 Task: Font style For heading Use Britannic Bold with pink colour, bold & Underline. font size for heading '24 Pt. 'Change the font style of data to Britannic Boldand font size to  14 Pt. Change the alignment of both headline & data to  Align top. In the sheet  Attendance Sheet for Weekly Reviewing
Action: Mouse moved to (113, 141)
Screenshot: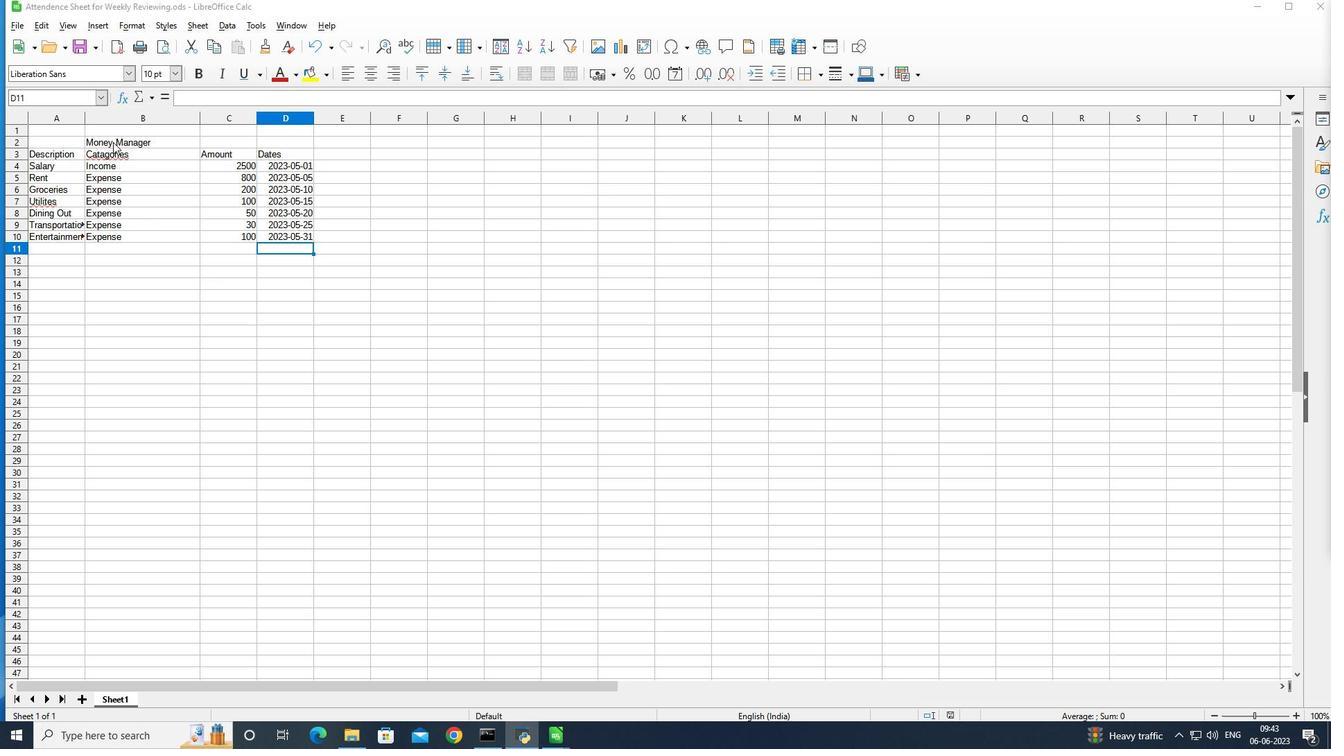 
Action: Mouse pressed left at (113, 141)
Screenshot: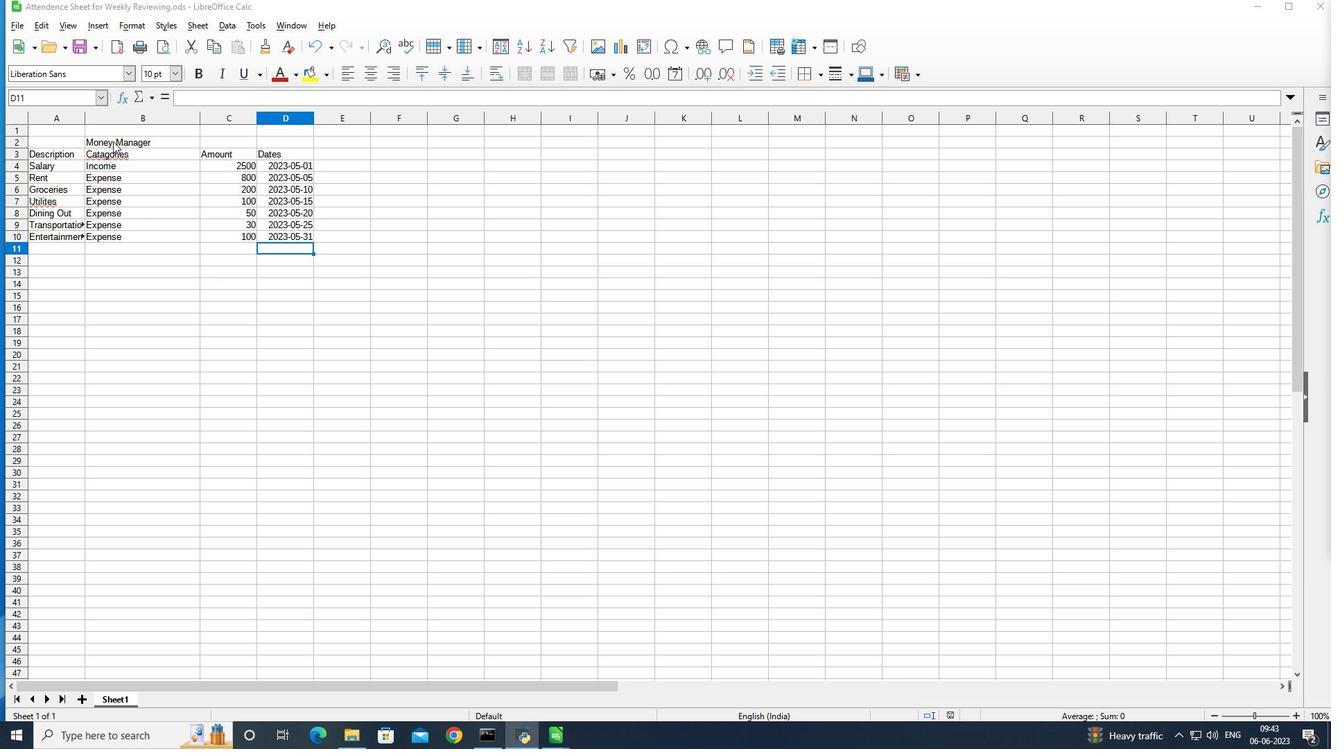 
Action: Mouse pressed left at (113, 141)
Screenshot: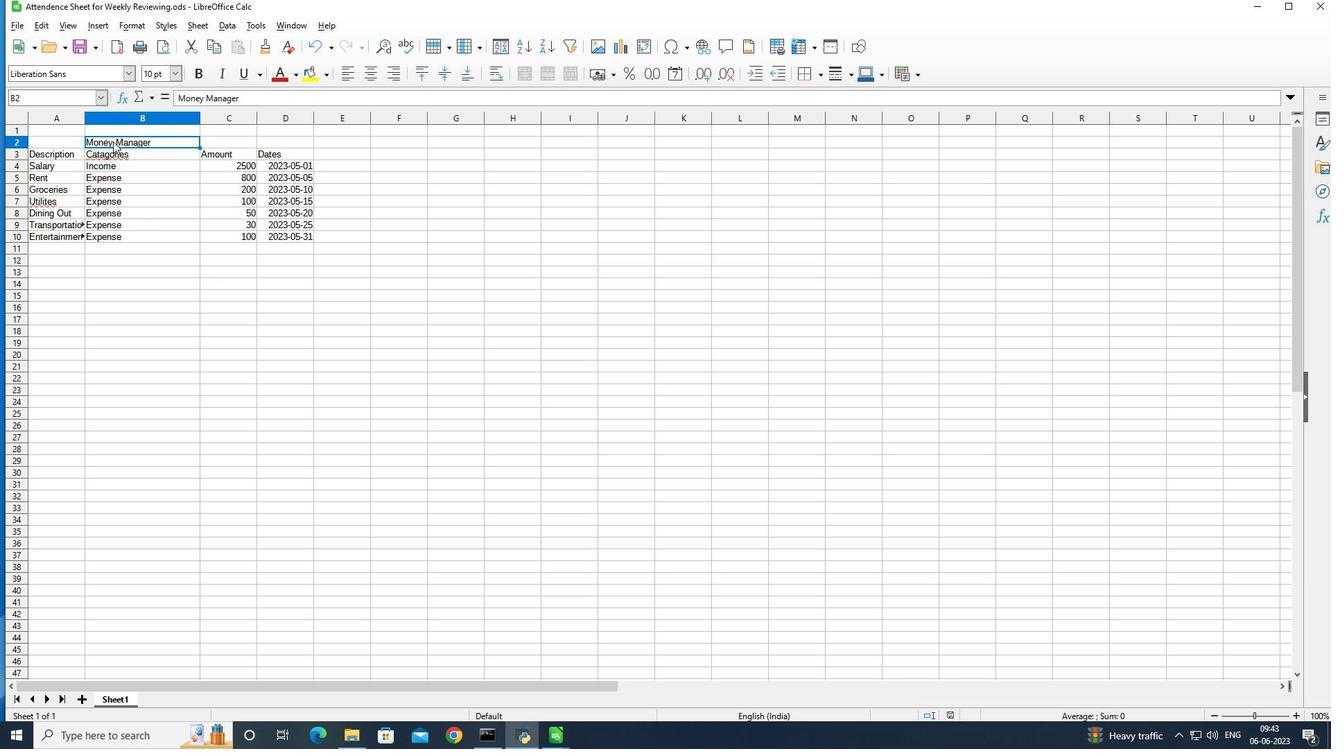 
Action: Mouse pressed left at (113, 141)
Screenshot: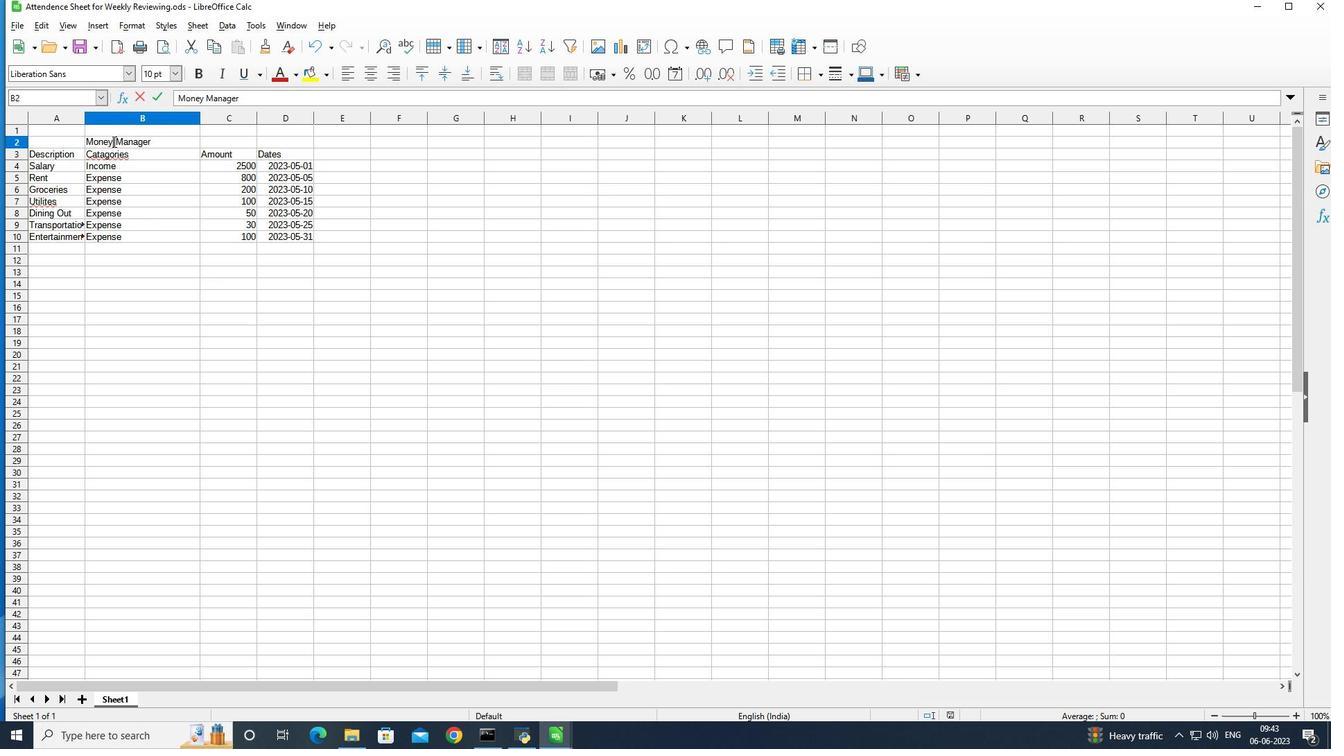 
Action: Mouse moved to (113, 140)
Screenshot: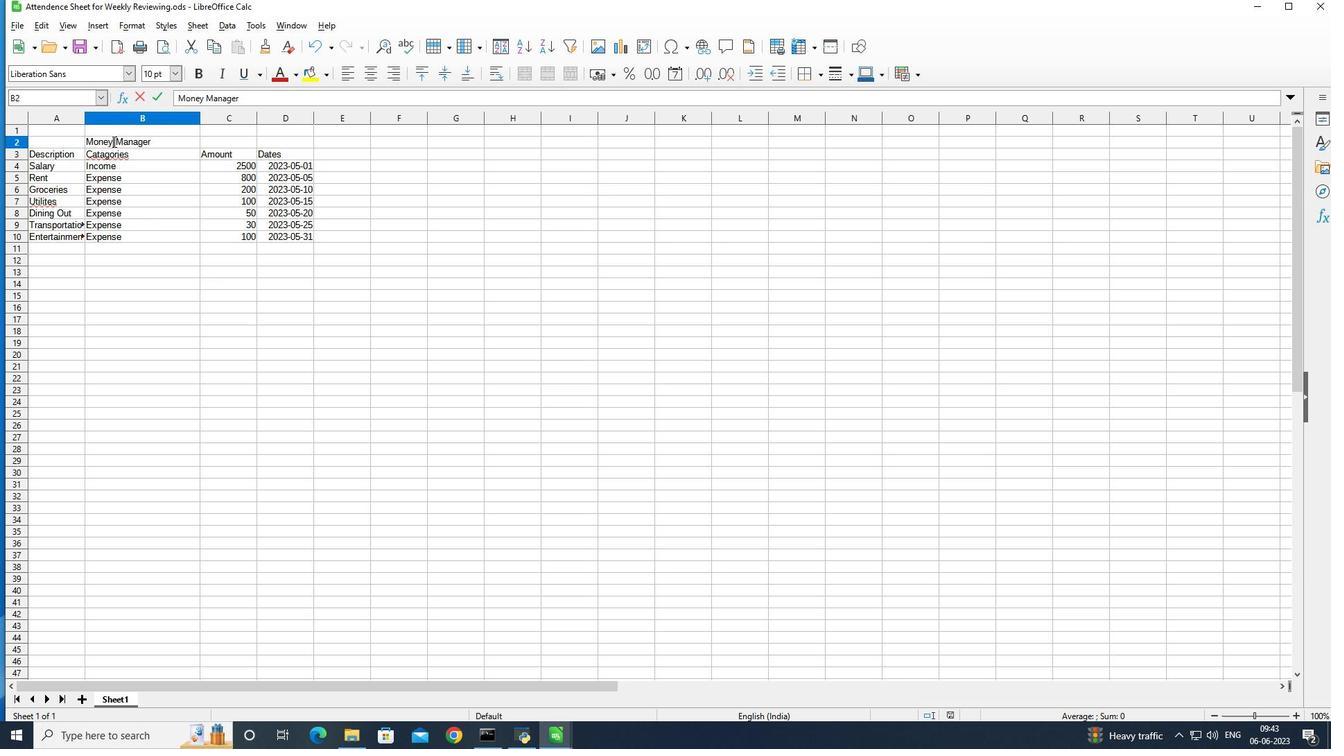 
Action: Mouse pressed left at (113, 140)
Screenshot: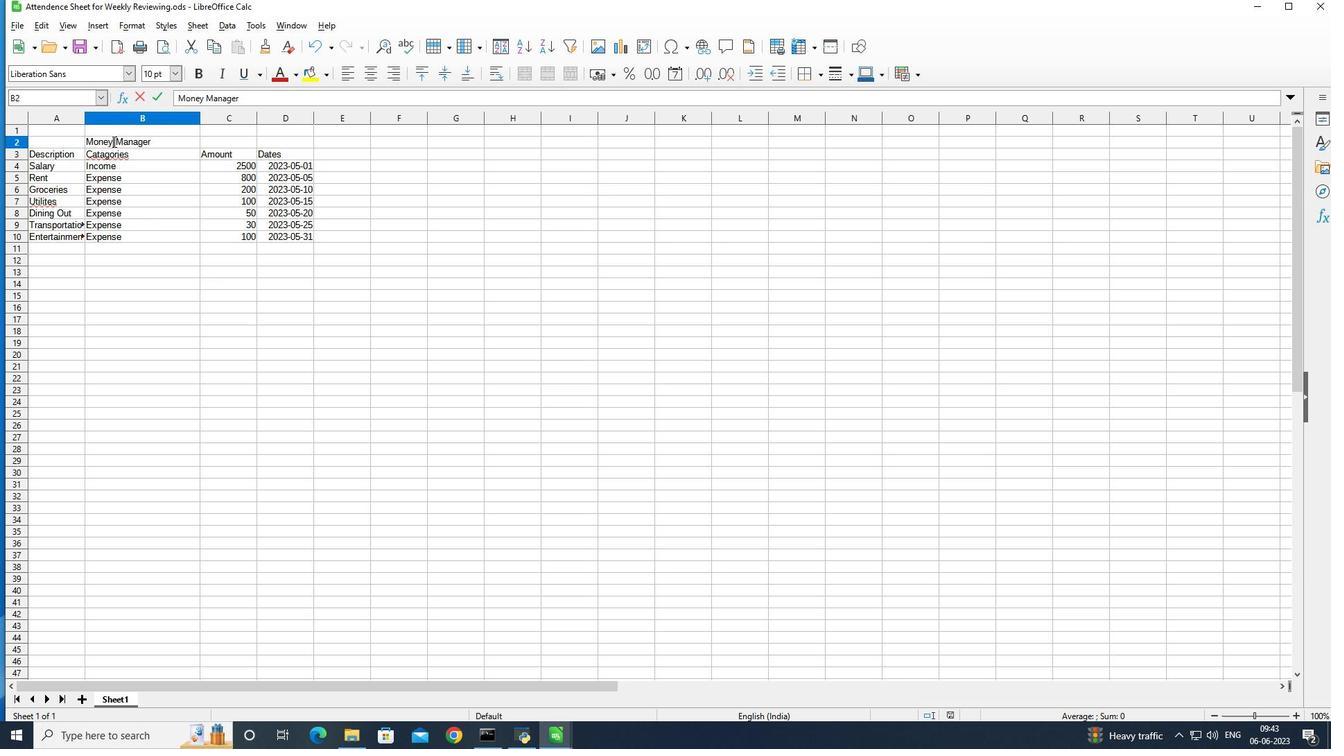 
Action: Mouse pressed left at (113, 140)
Screenshot: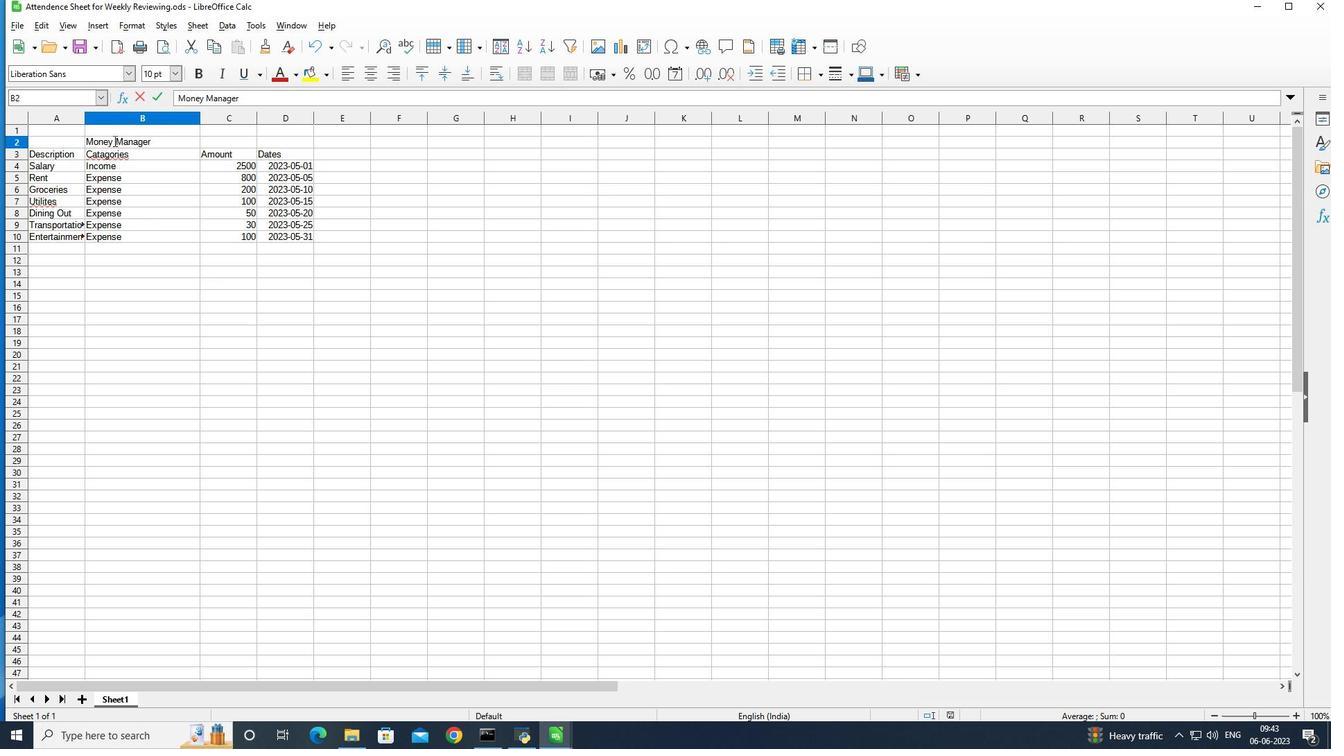 
Action: Mouse moved to (99, 75)
Screenshot: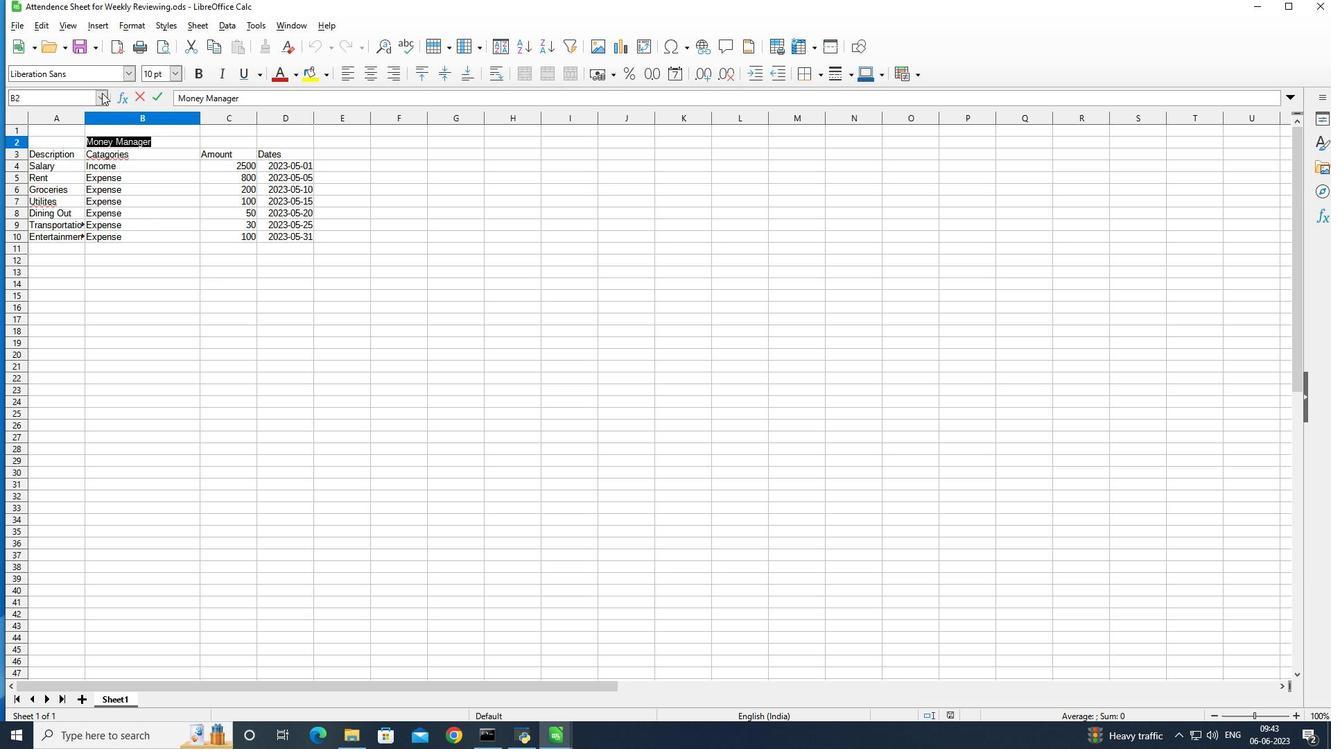 
Action: Mouse pressed left at (99, 75)
Screenshot: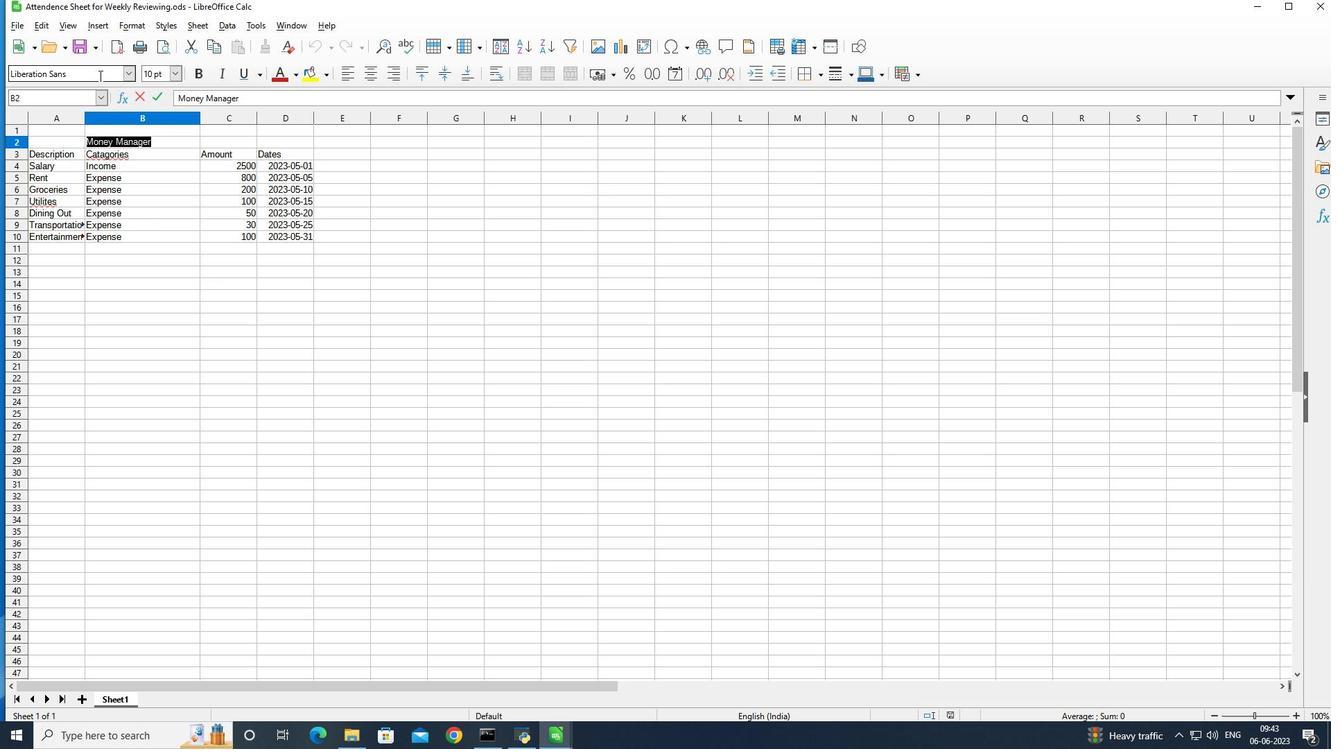 
Action: Mouse moved to (524, 311)
Screenshot: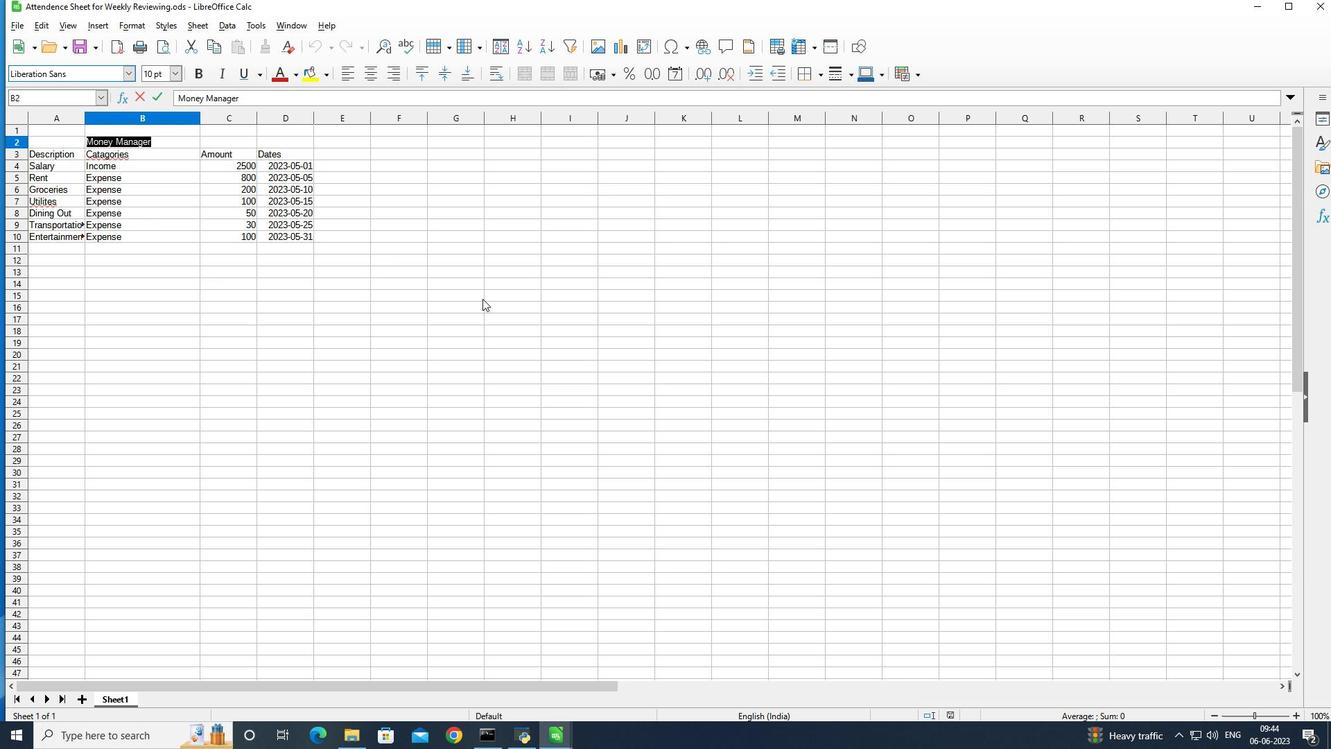 
Action: Key pressed <Key.backspace><Key.backspace><Key.backspace><Key.backspace><Key.backspace><Key.backspace><Key.backspace><Key.backspace><Key.backspace><Key.backspace><Key.backspace><Key.backspace><Key.backspace><Key.backspace><Key.backspace><Key.backspace><Key.backspace><Key.backspace><Key.backspace><Key.backspace><Key.backspace><Key.backspace><Key.backspace><Key.shift><Key.shift><Key.shift><Key.shift>Brit
Screenshot: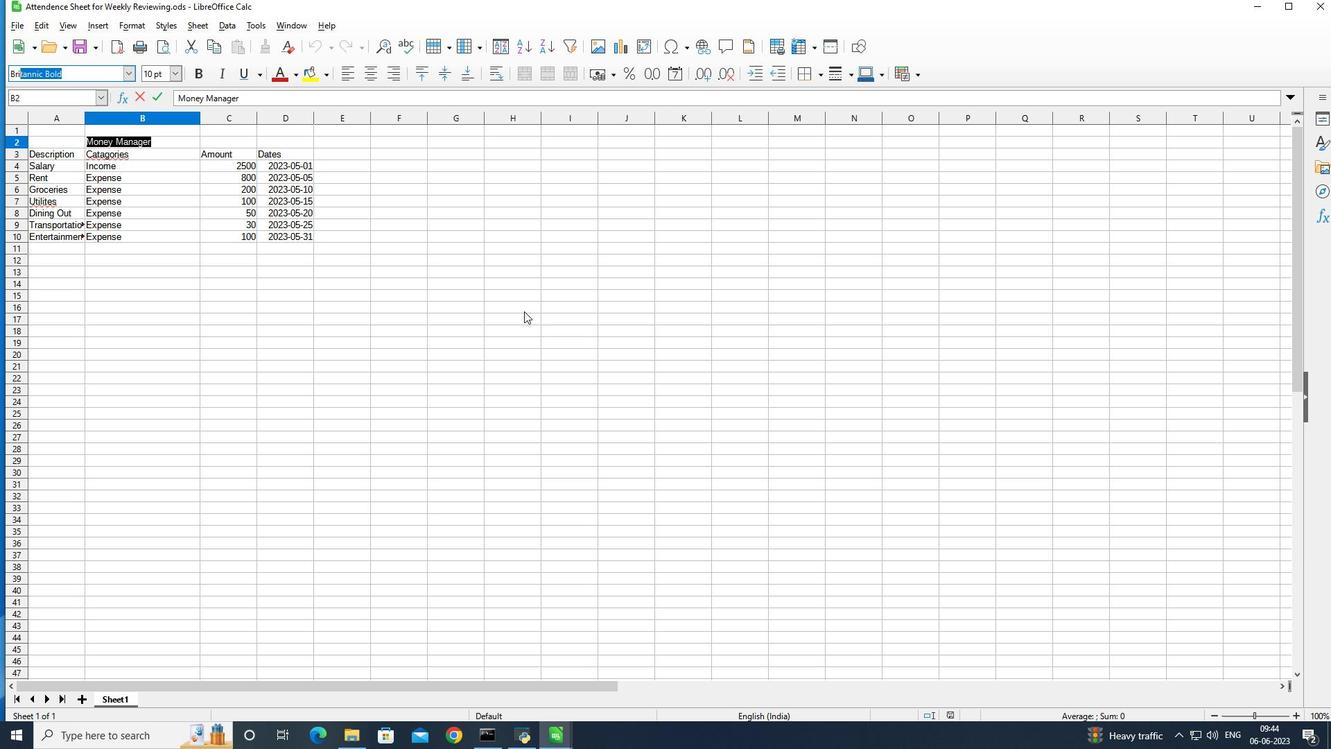 
Action: Mouse moved to (524, 312)
Screenshot: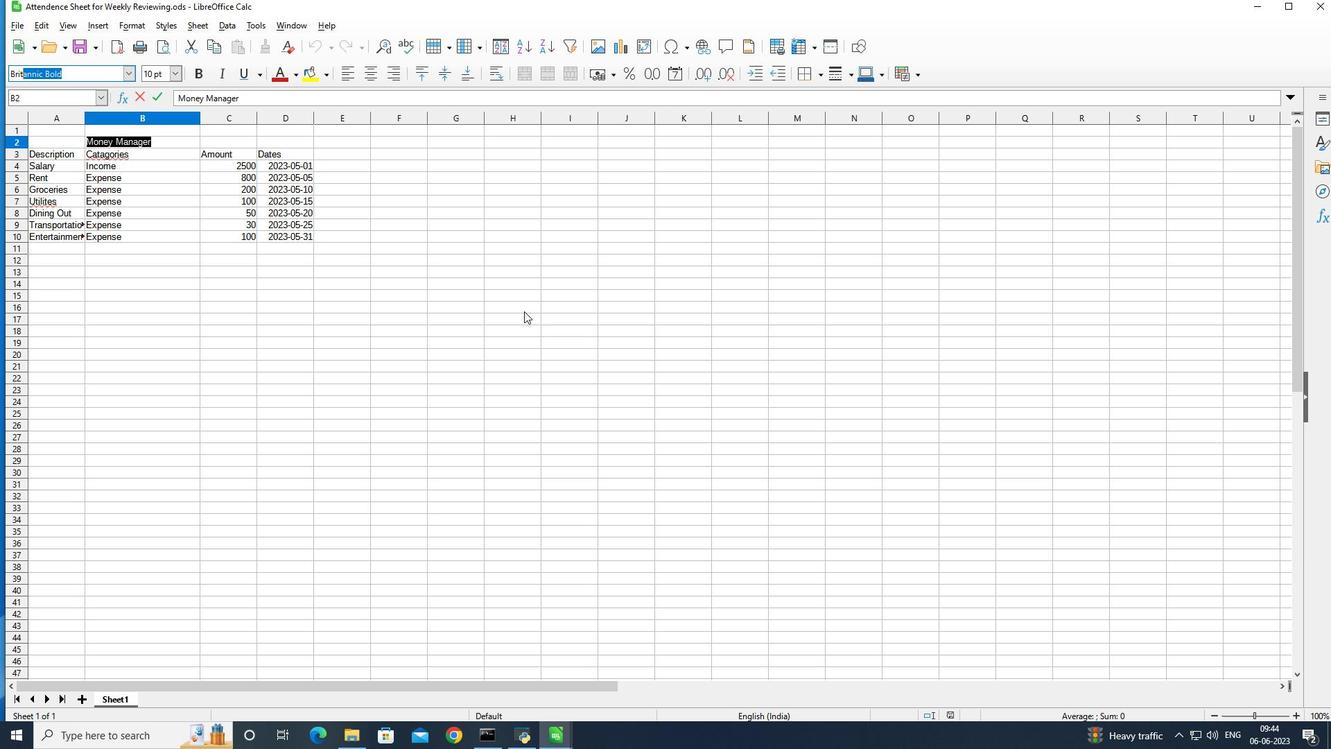 
Action: Key pressed annic<Key.space><Key.shift><Key.shift><Key.shift><Key.shift>B<Key.enter>
Screenshot: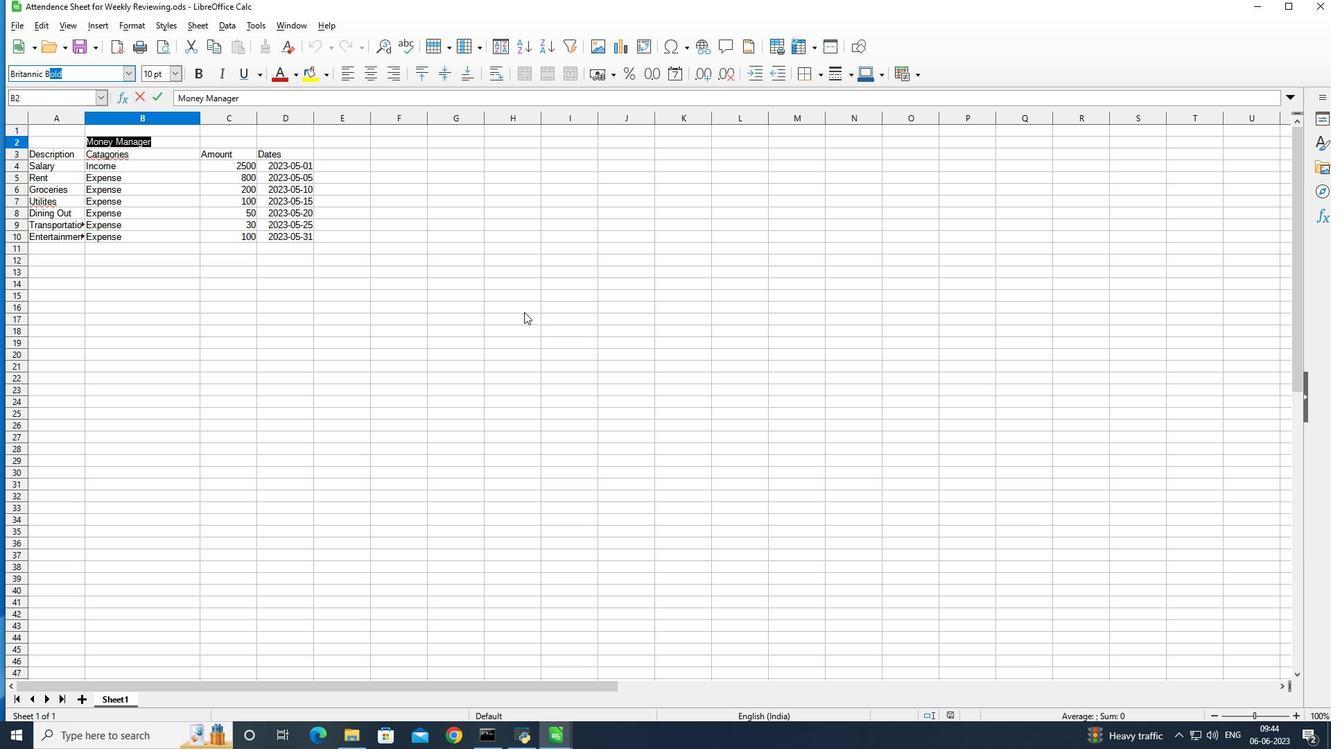 
Action: Mouse moved to (296, 74)
Screenshot: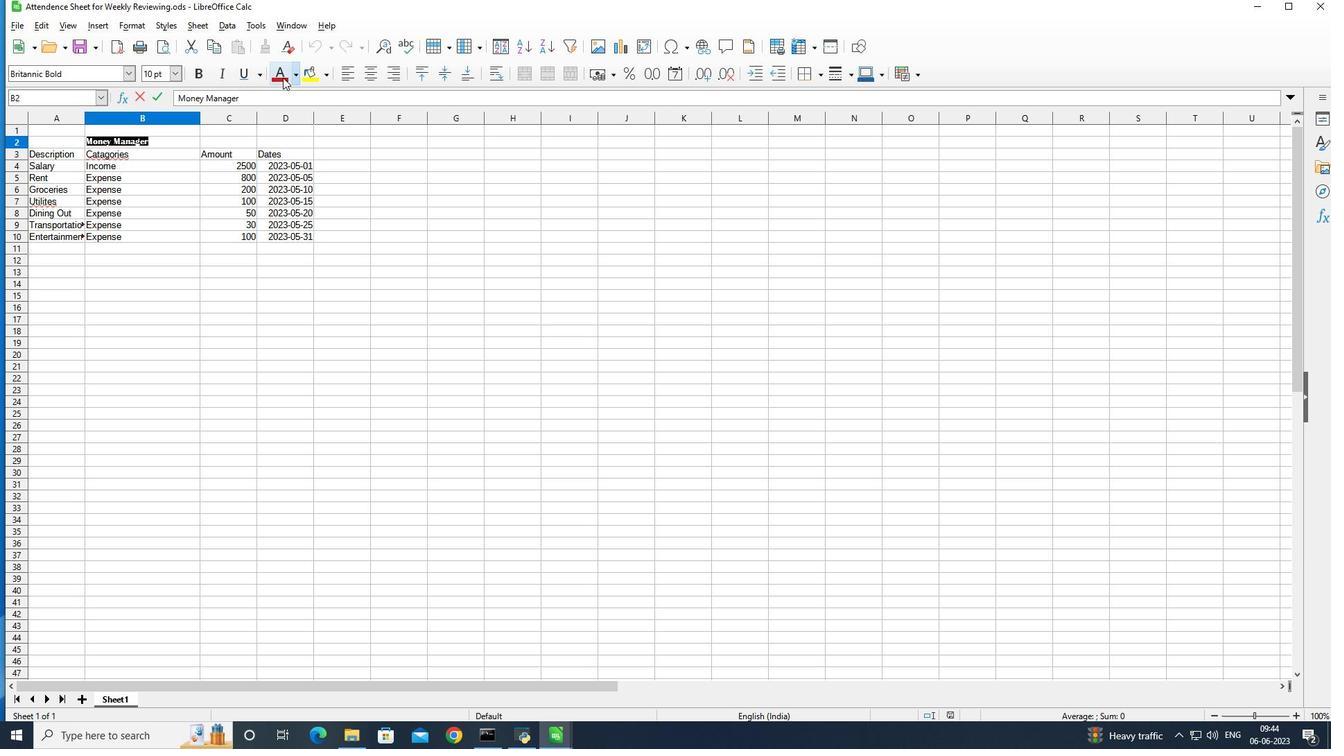 
Action: Mouse pressed left at (296, 74)
Screenshot: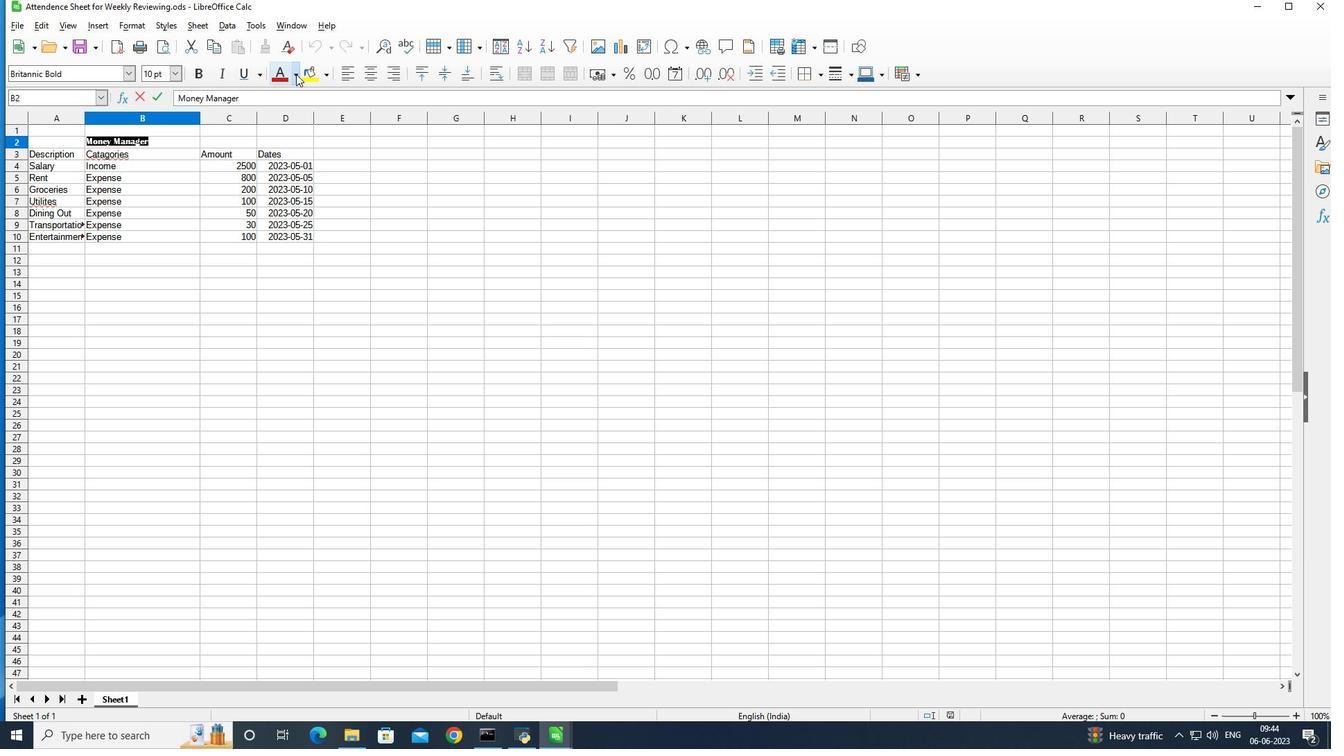 
Action: Mouse moved to (314, 299)
Screenshot: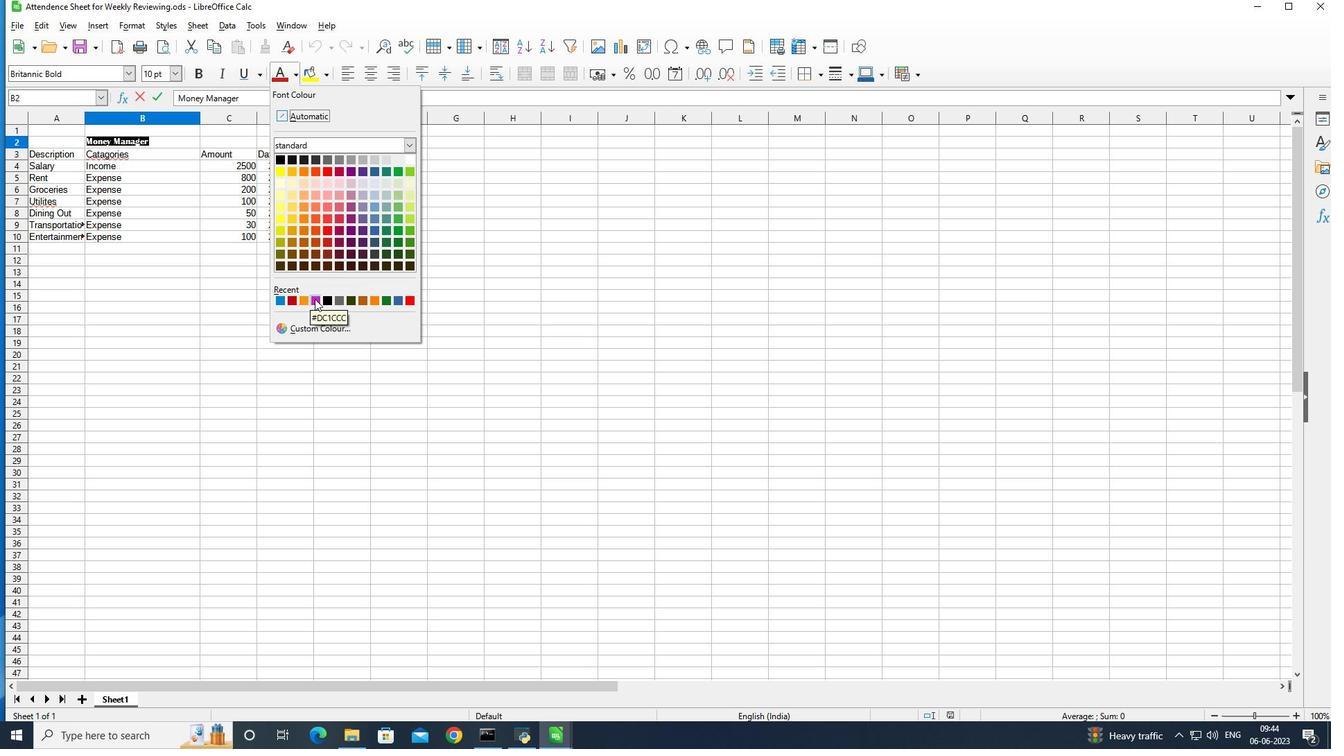 
Action: Mouse pressed left at (314, 299)
Screenshot: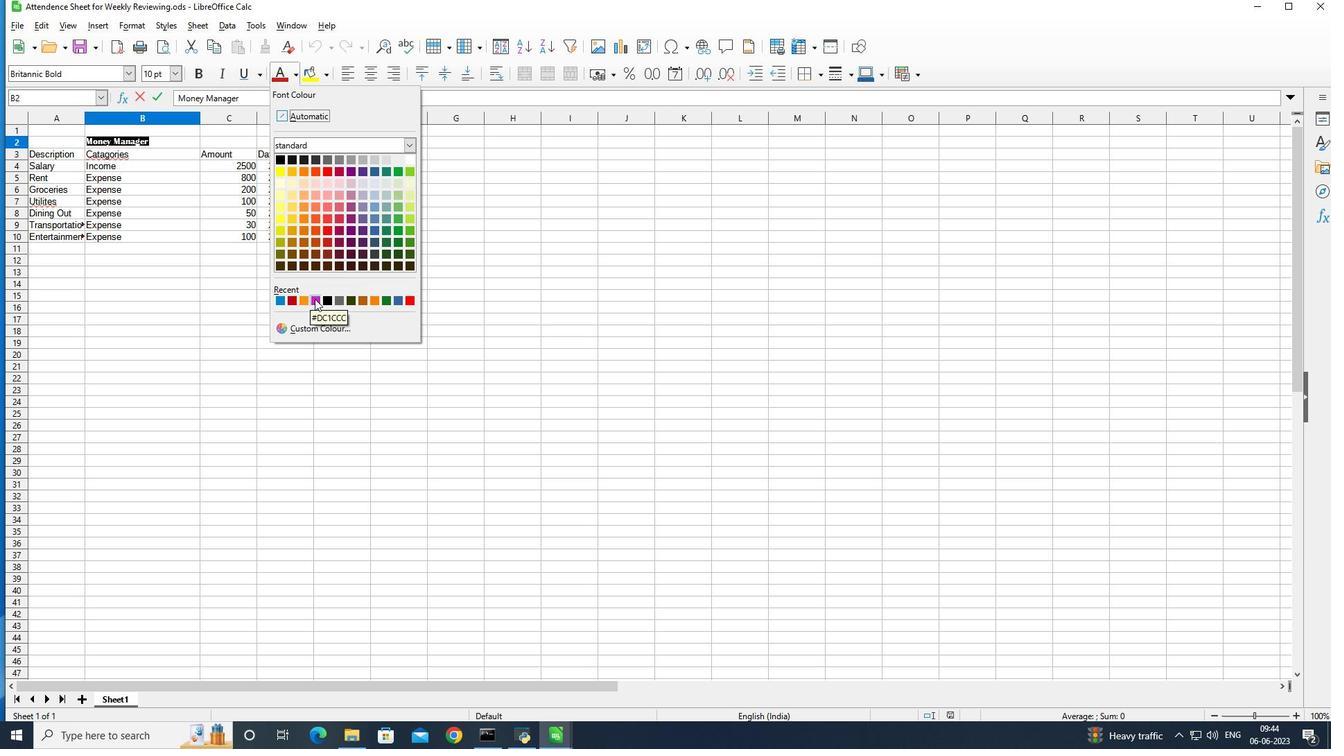 
Action: Mouse moved to (201, 76)
Screenshot: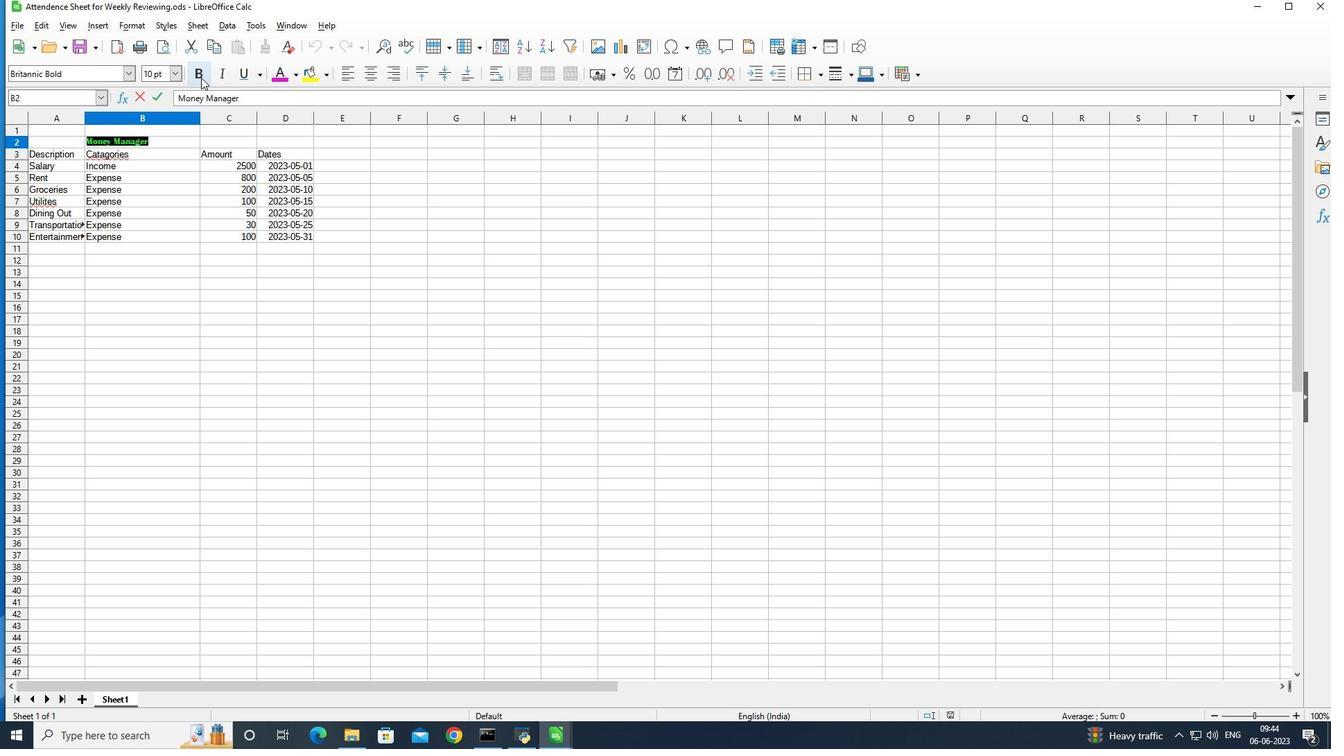 
Action: Mouse pressed left at (201, 76)
Screenshot: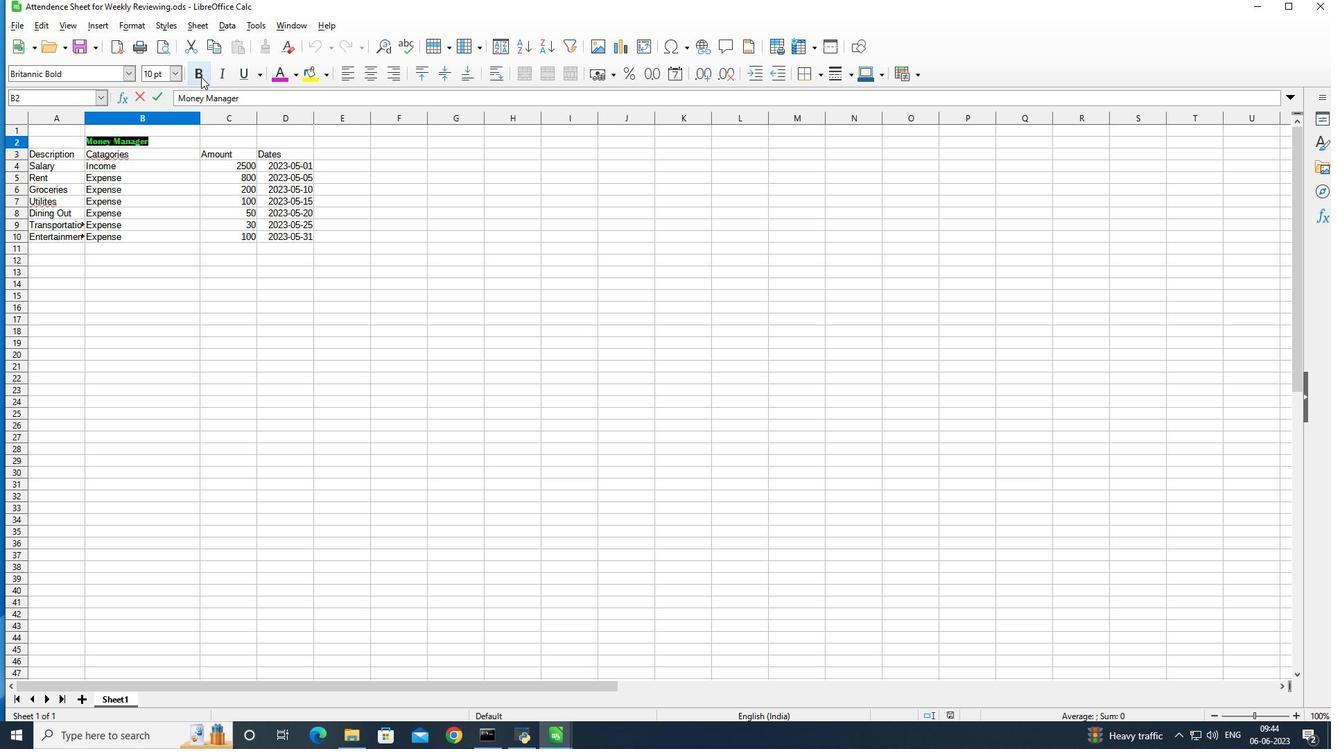 
Action: Mouse moved to (243, 68)
Screenshot: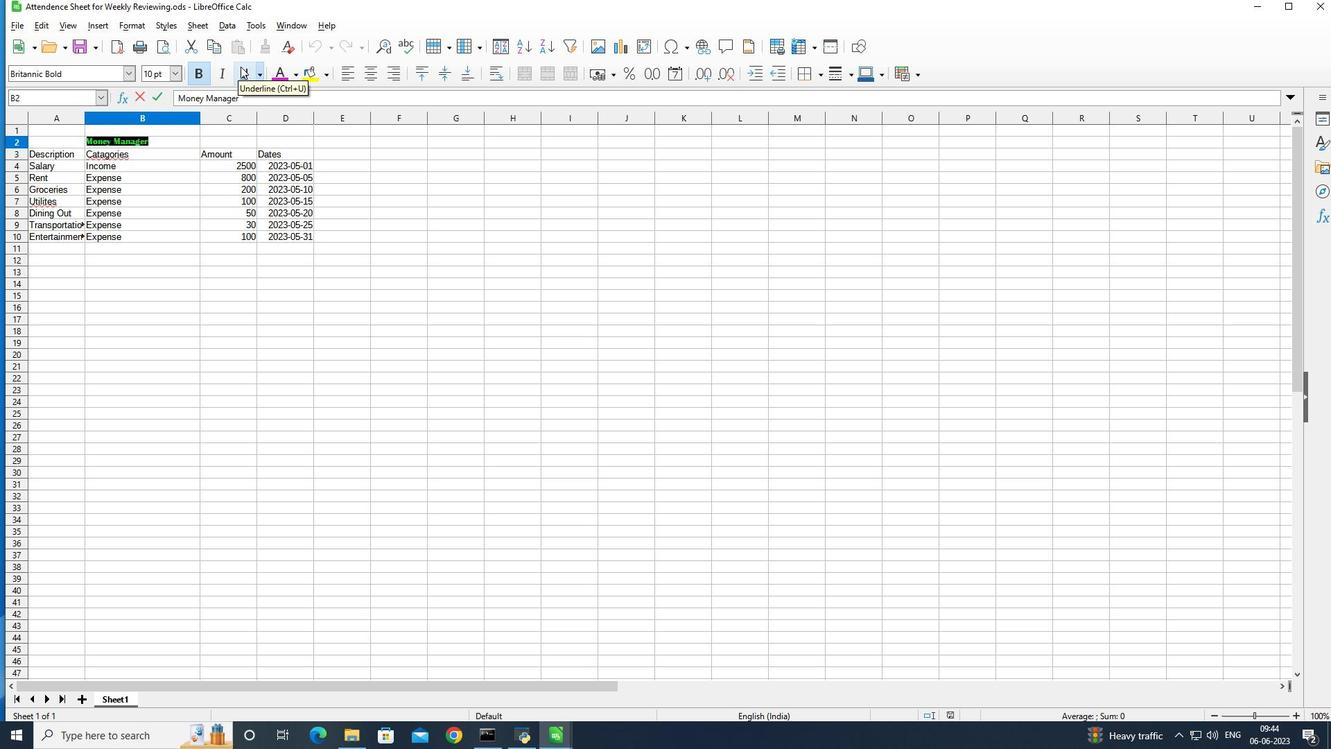 
Action: Mouse pressed left at (243, 68)
Screenshot: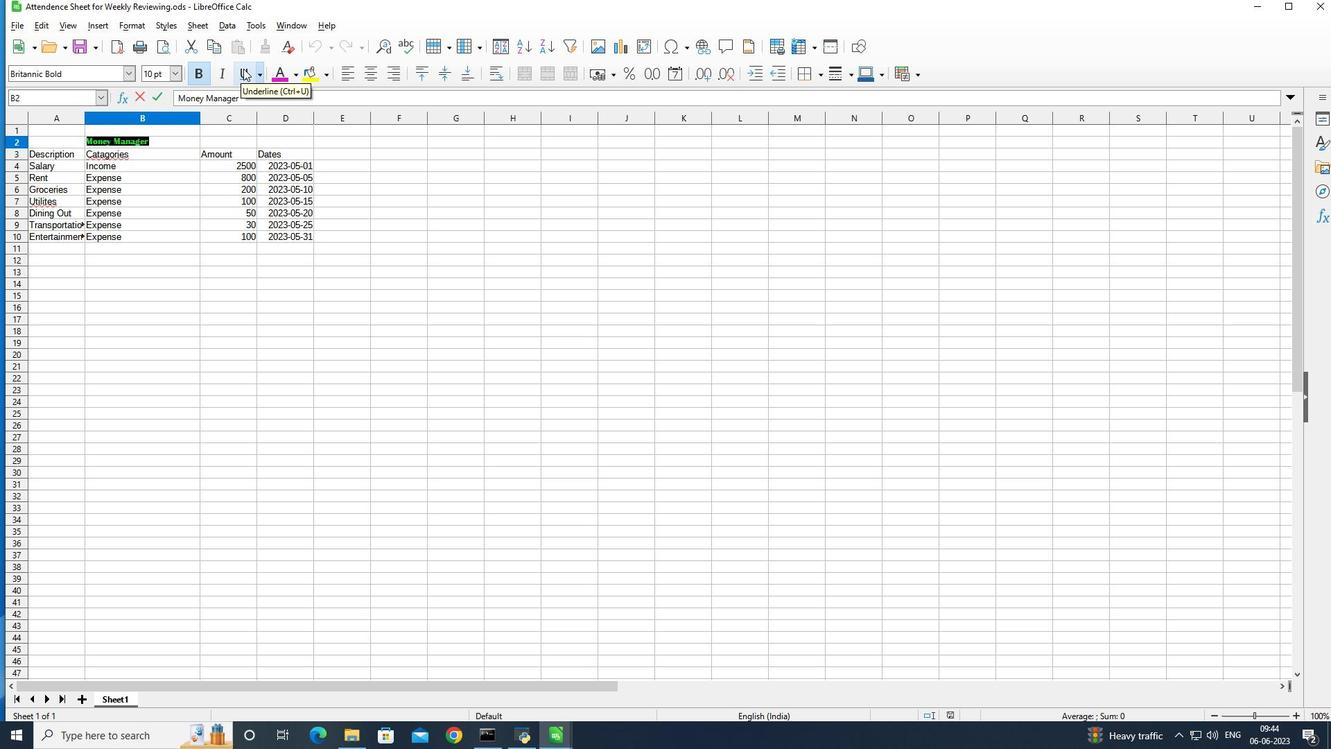 
Action: Mouse moved to (172, 69)
Screenshot: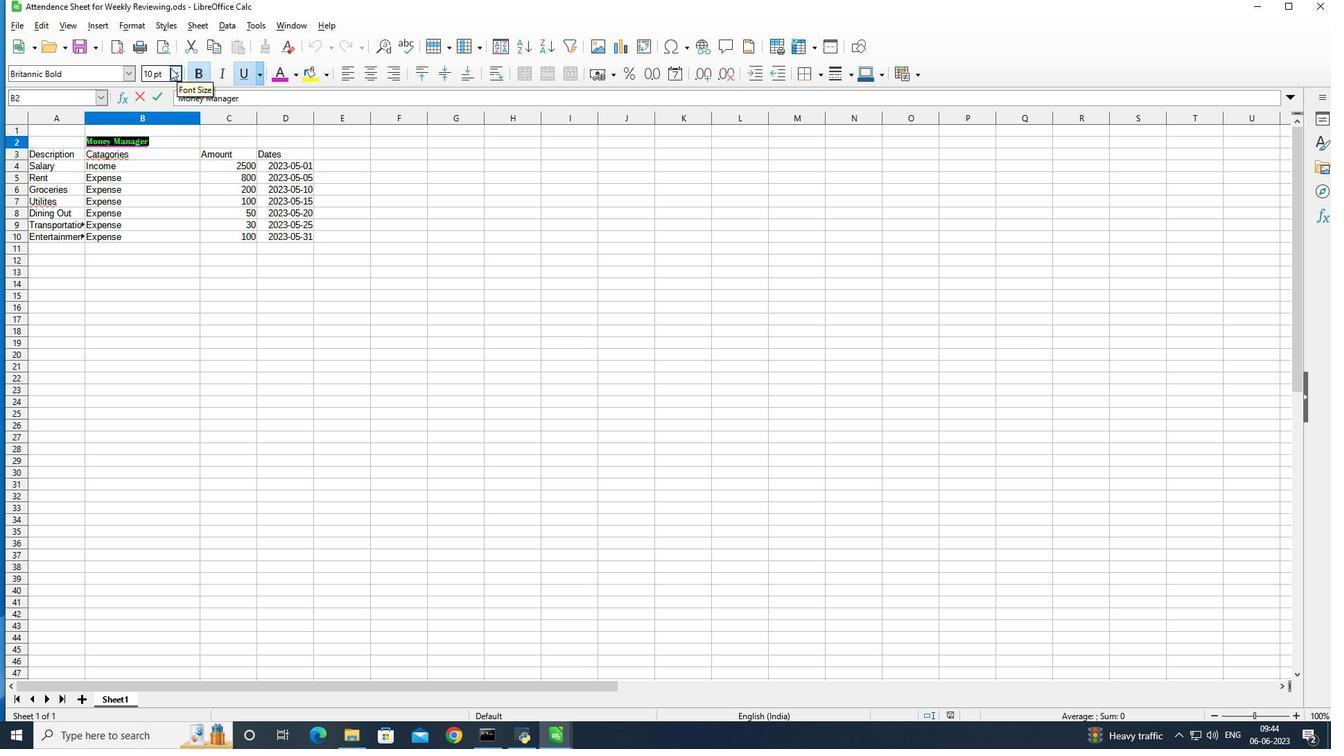 
Action: Mouse pressed left at (172, 69)
Screenshot: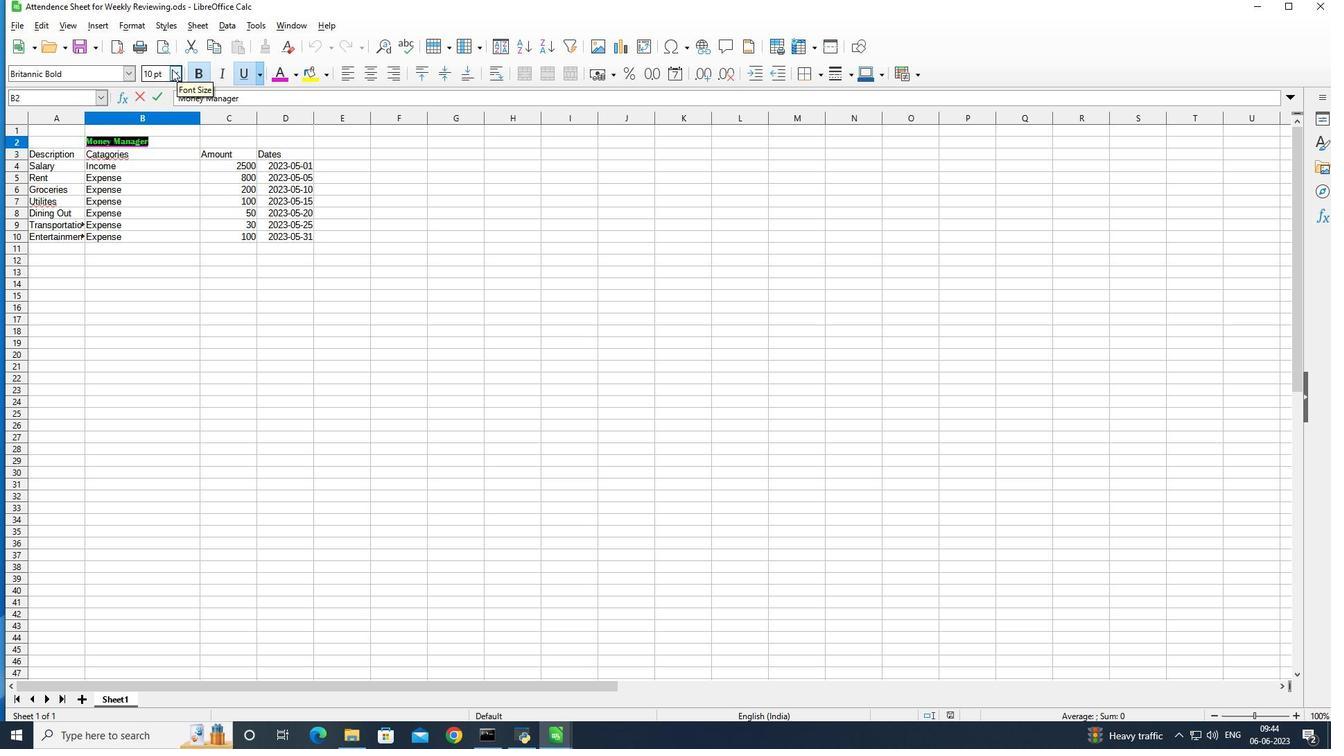 
Action: Mouse moved to (157, 273)
Screenshot: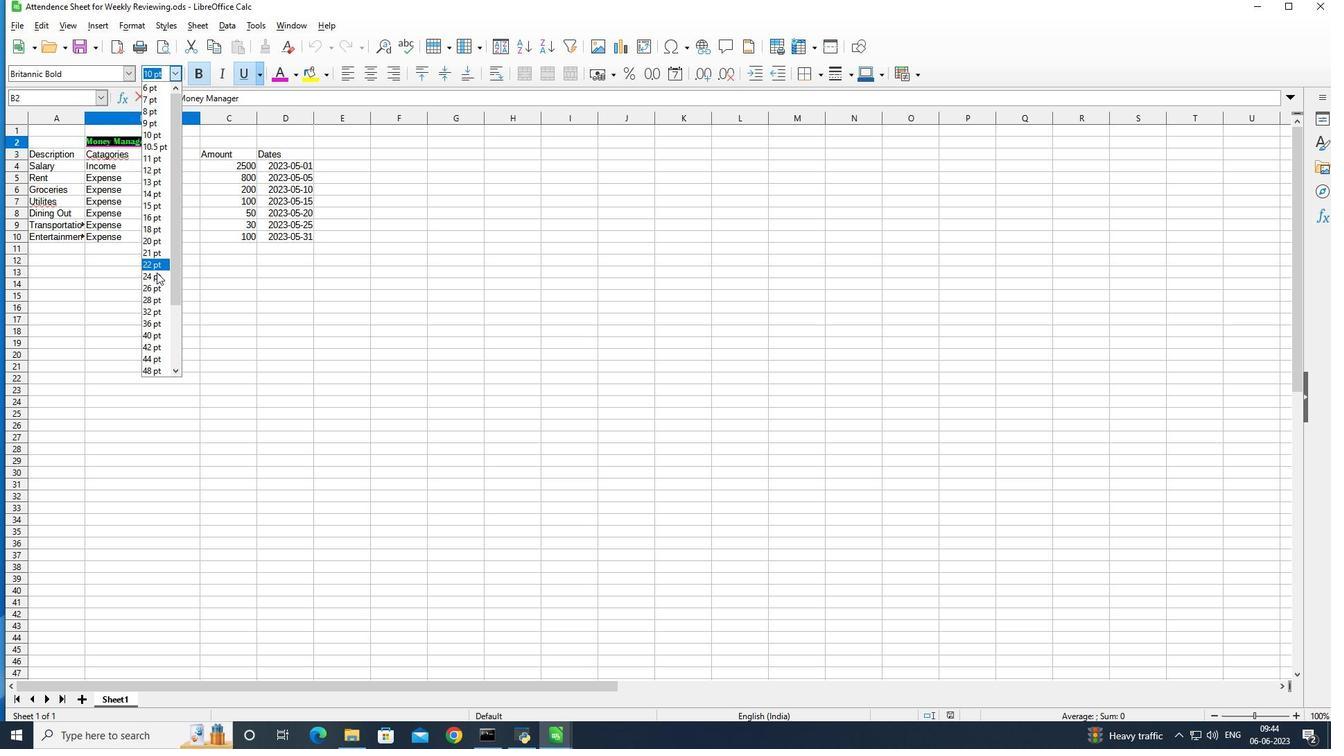 
Action: Mouse pressed left at (157, 273)
Screenshot: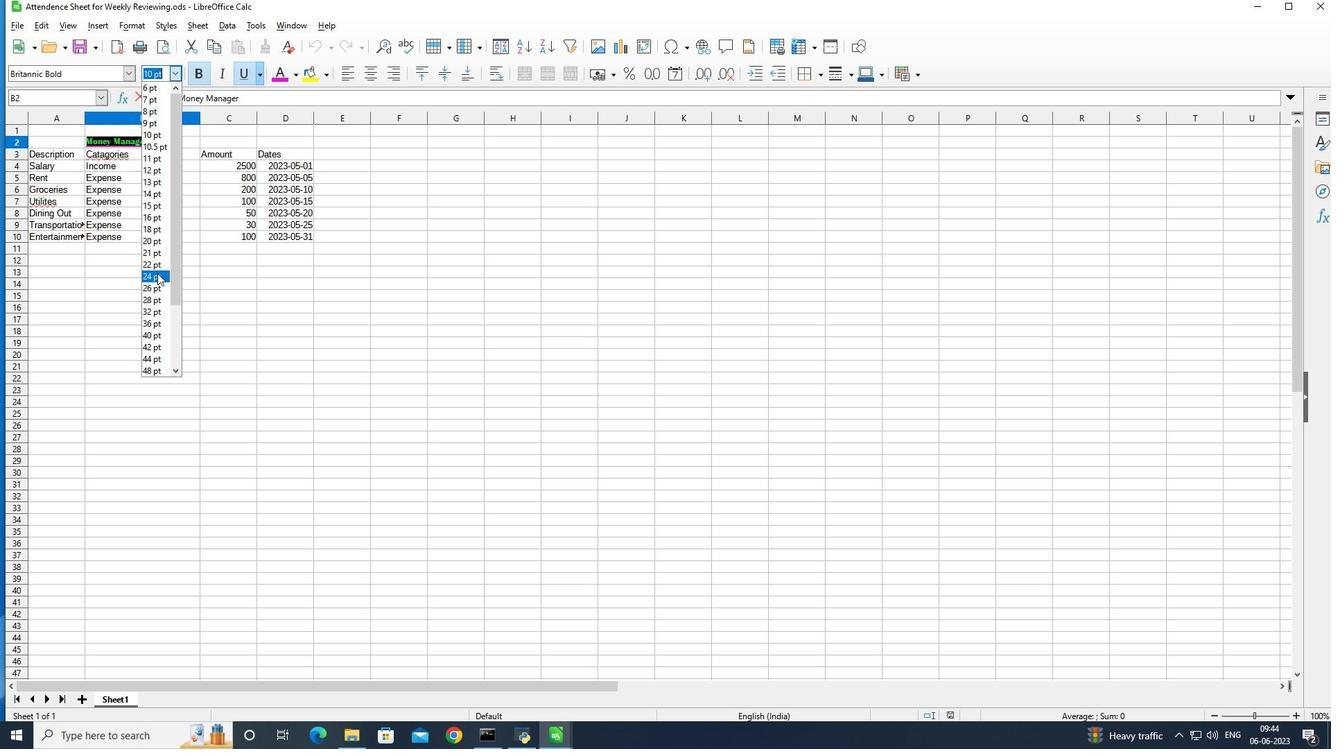 
Action: Mouse moved to (88, 183)
Screenshot: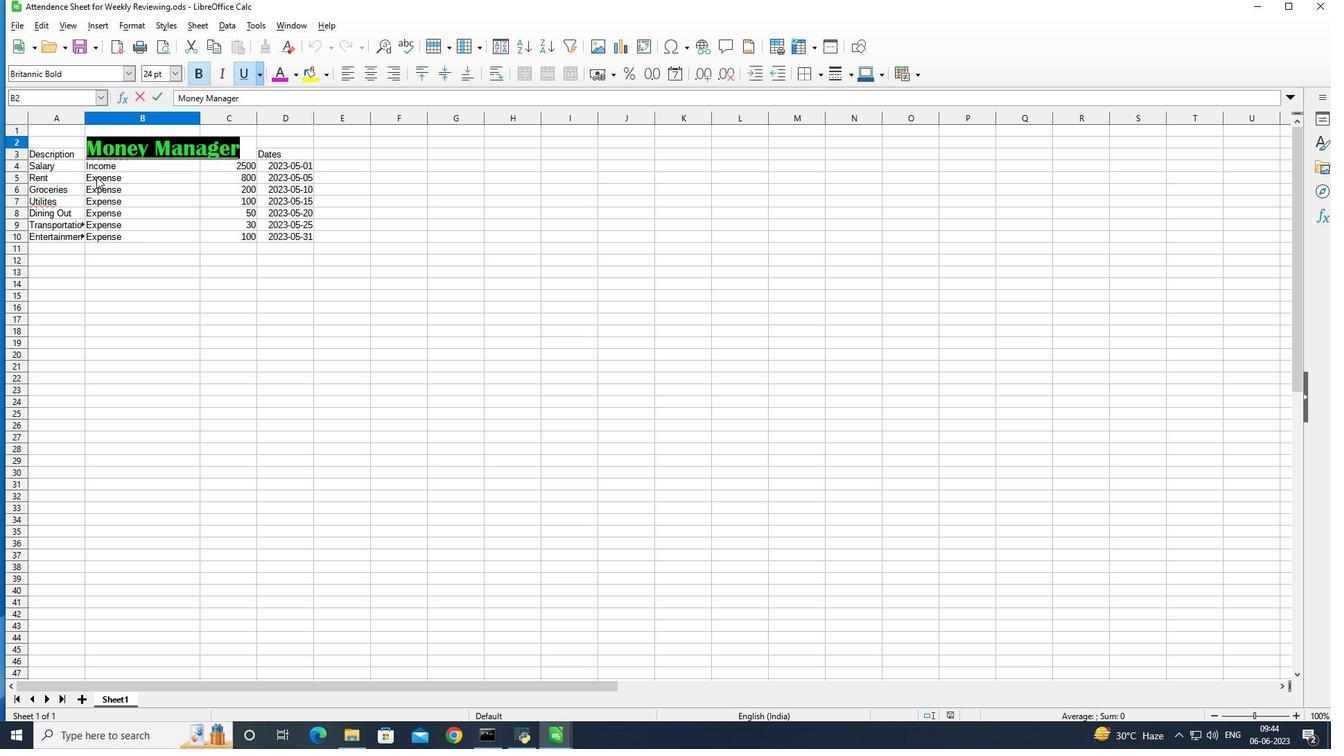 
Action: Mouse pressed left at (88, 183)
Screenshot: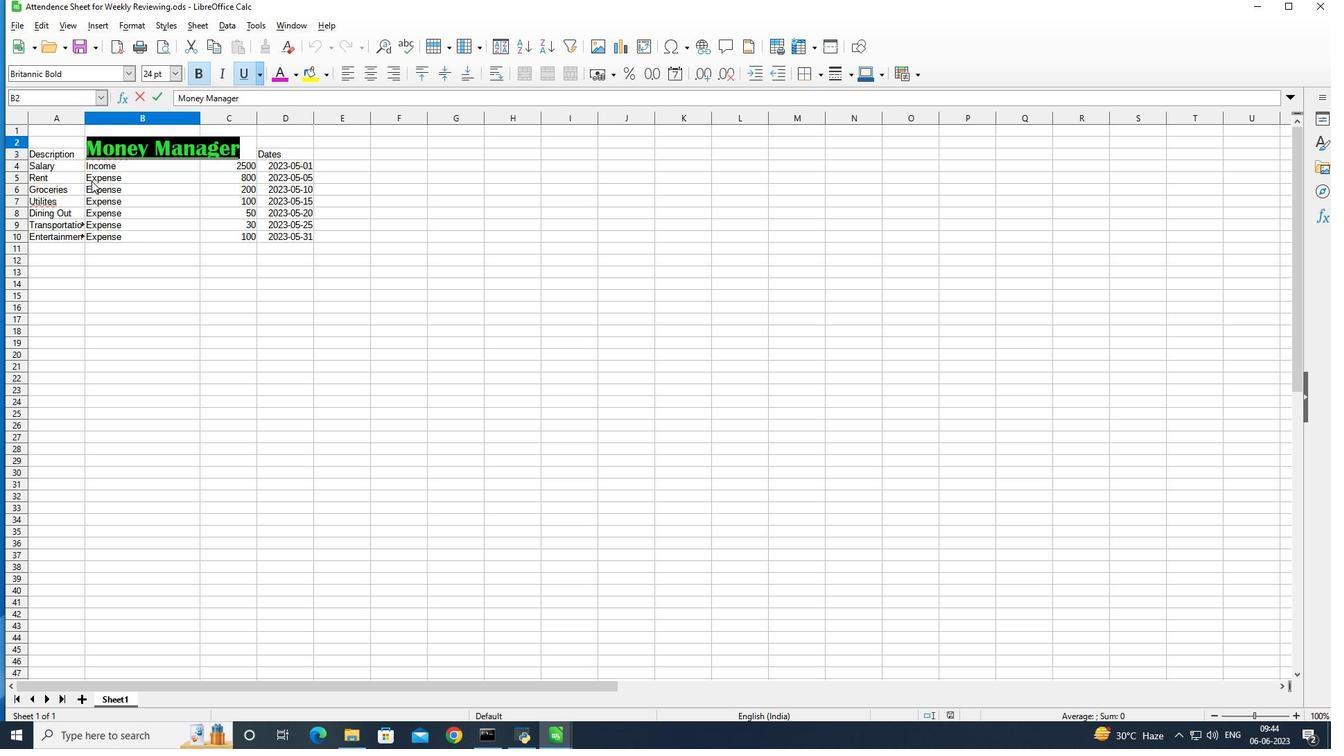 
Action: Mouse moved to (30, 171)
Screenshot: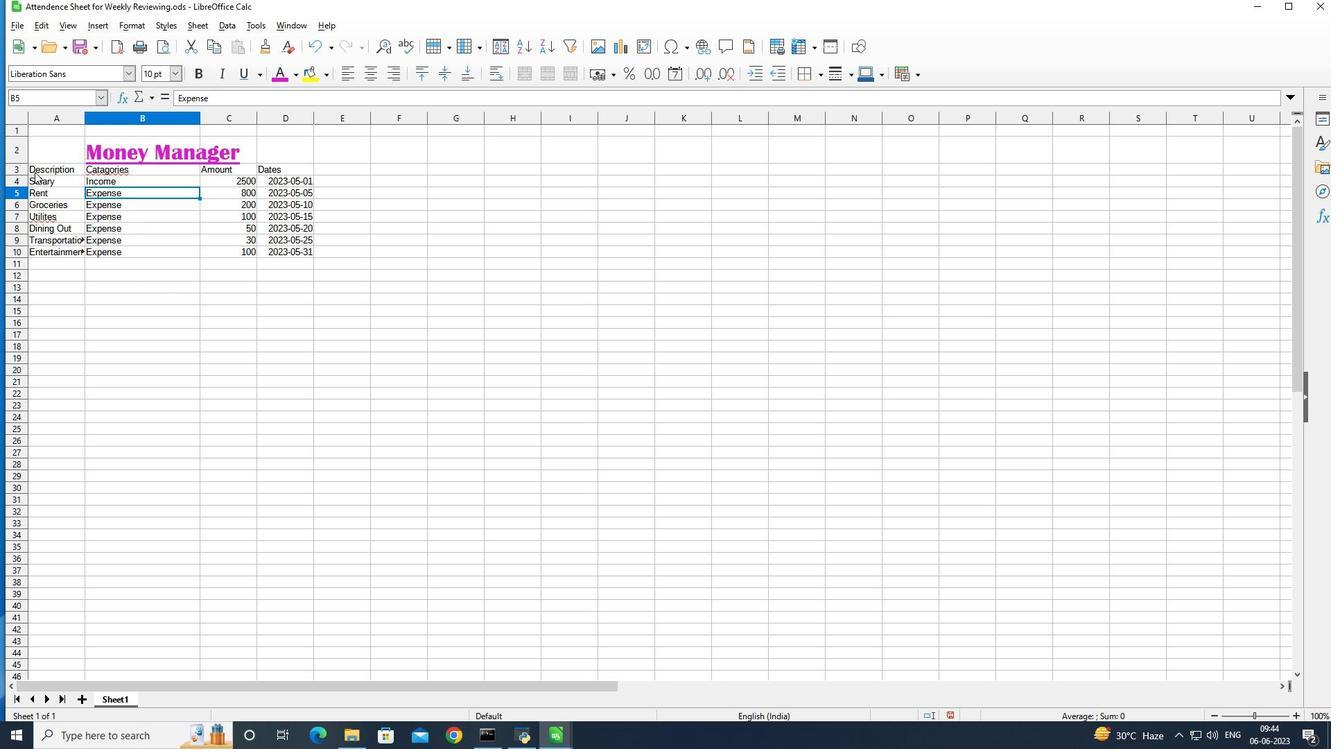 
Action: Mouse pressed left at (30, 171)
Screenshot: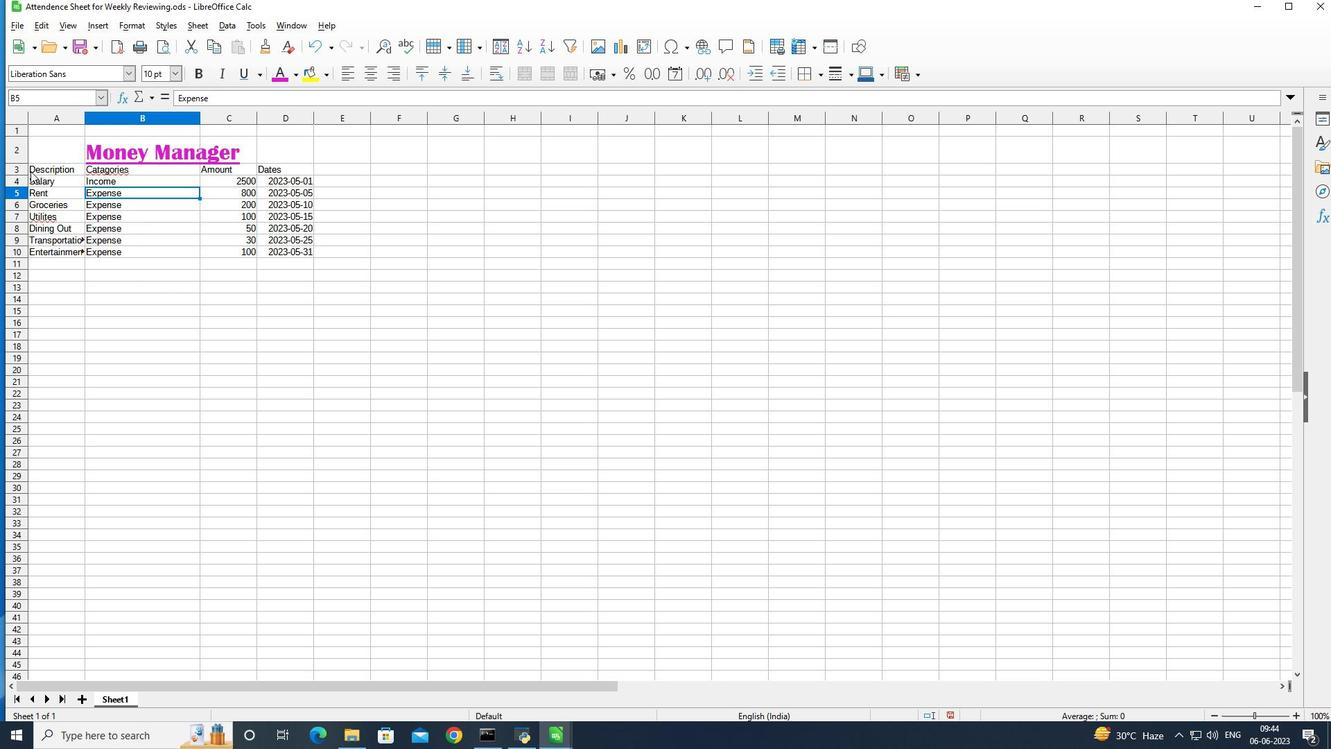
Action: Mouse moved to (100, 74)
Screenshot: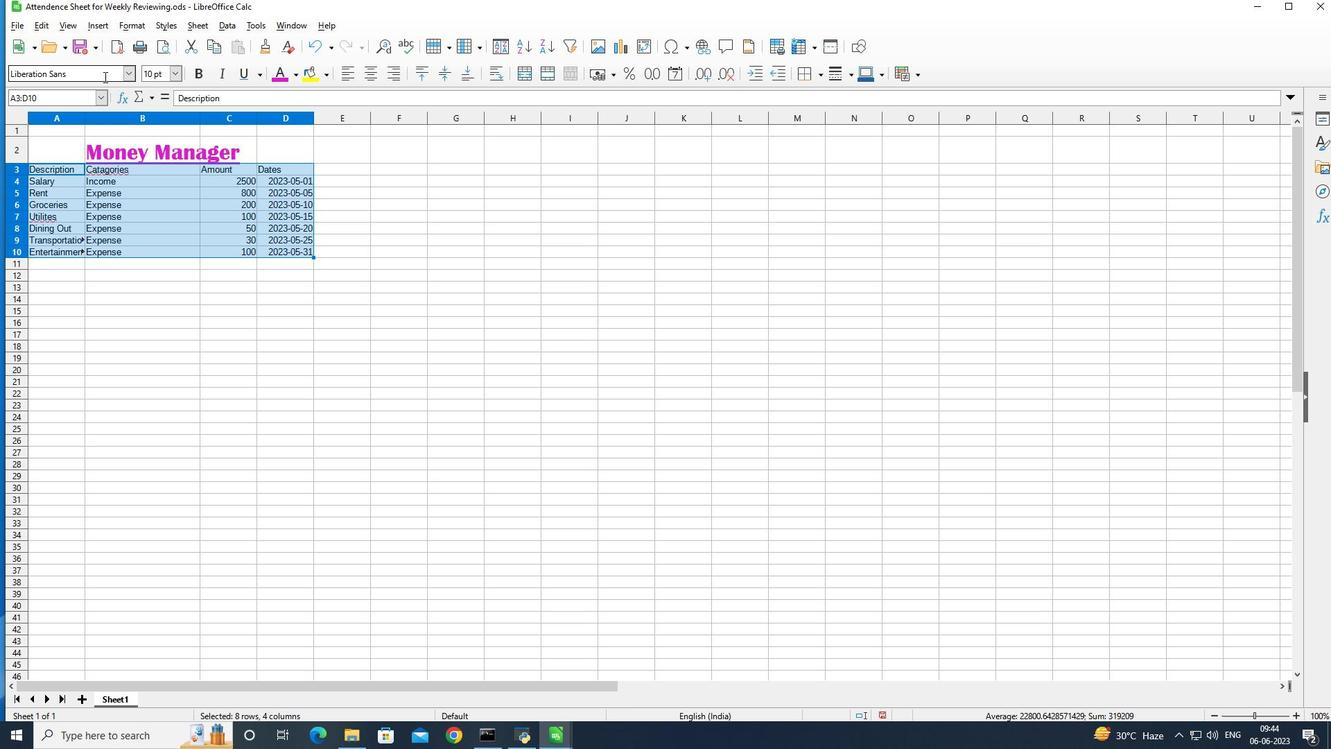 
Action: Mouse pressed left at (100, 74)
Screenshot: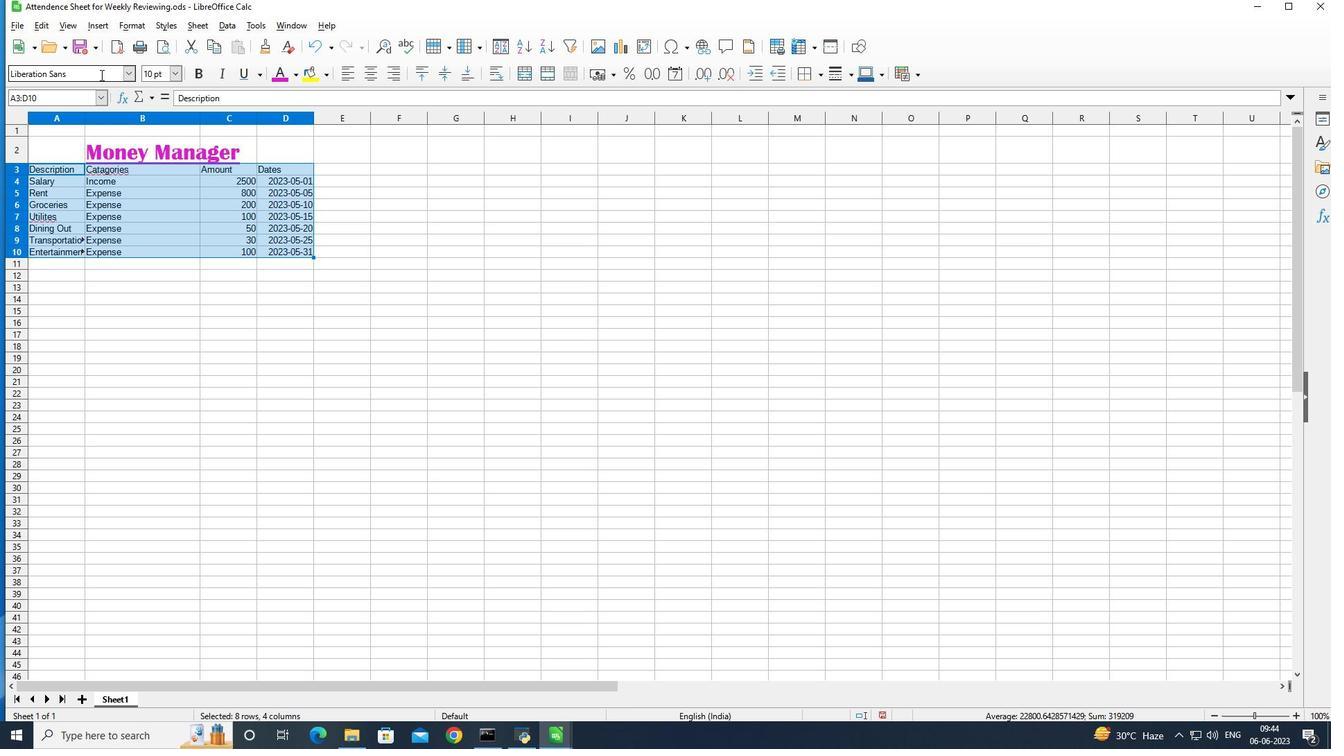 
Action: Mouse moved to (305, 86)
Screenshot: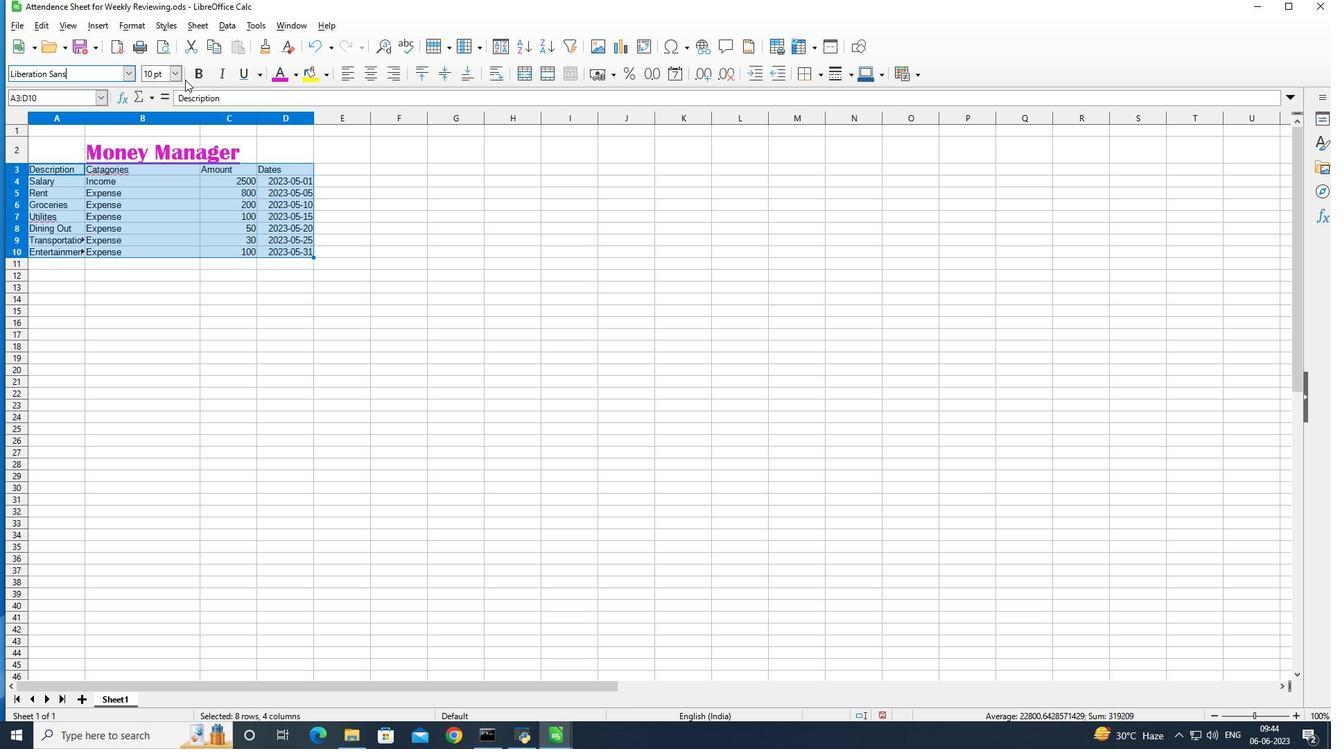 
Action: Key pressed <Key.backspace><Key.backspace><Key.backspace><Key.backspace><Key.backspace><Key.backspace><Key.backspace><Key.backspace><Key.backspace><Key.backspace><Key.backspace><Key.backspace><Key.backspace><Key.backspace><Key.backspace><Key.backspace><Key.backspace><Key.backspace><Key.backspace><Key.backspace><Key.backspace><Key.backspace><Key.shift>Britannic<Key.space><Key.enter>
Screenshot: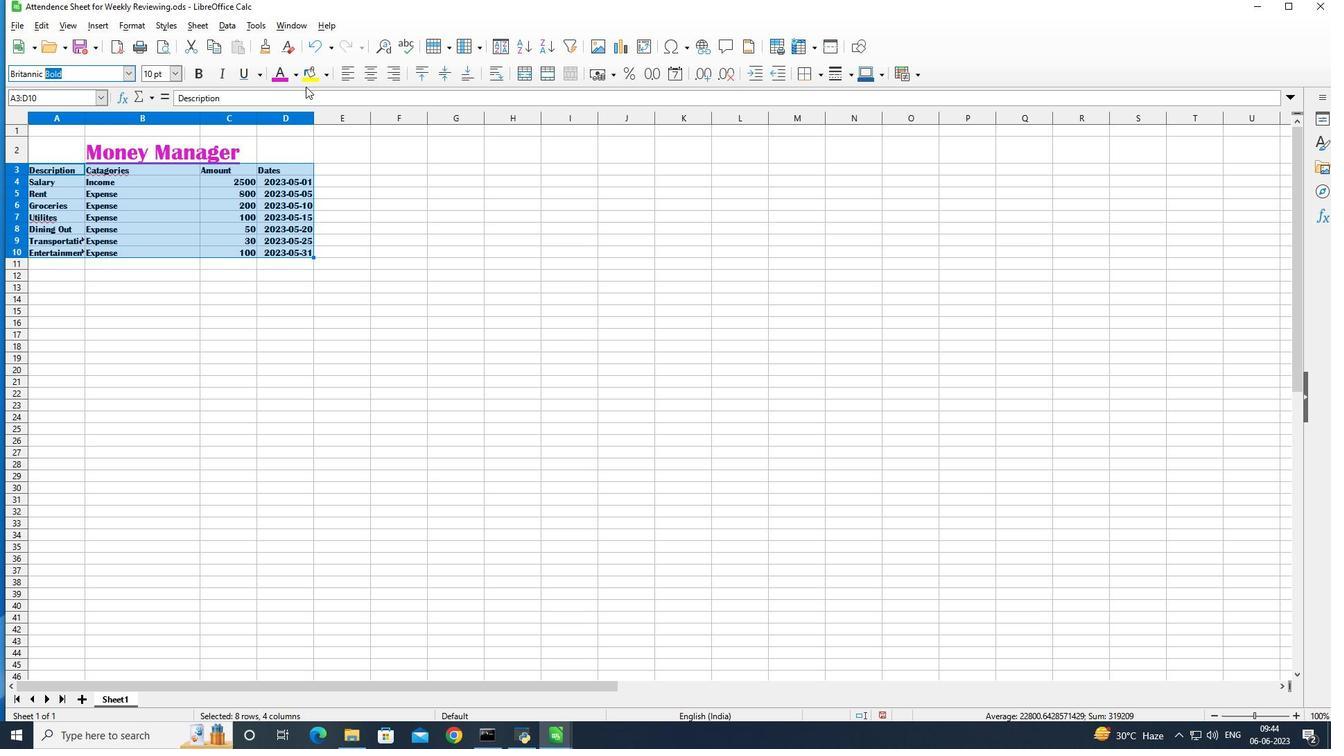 
Action: Mouse moved to (175, 71)
Screenshot: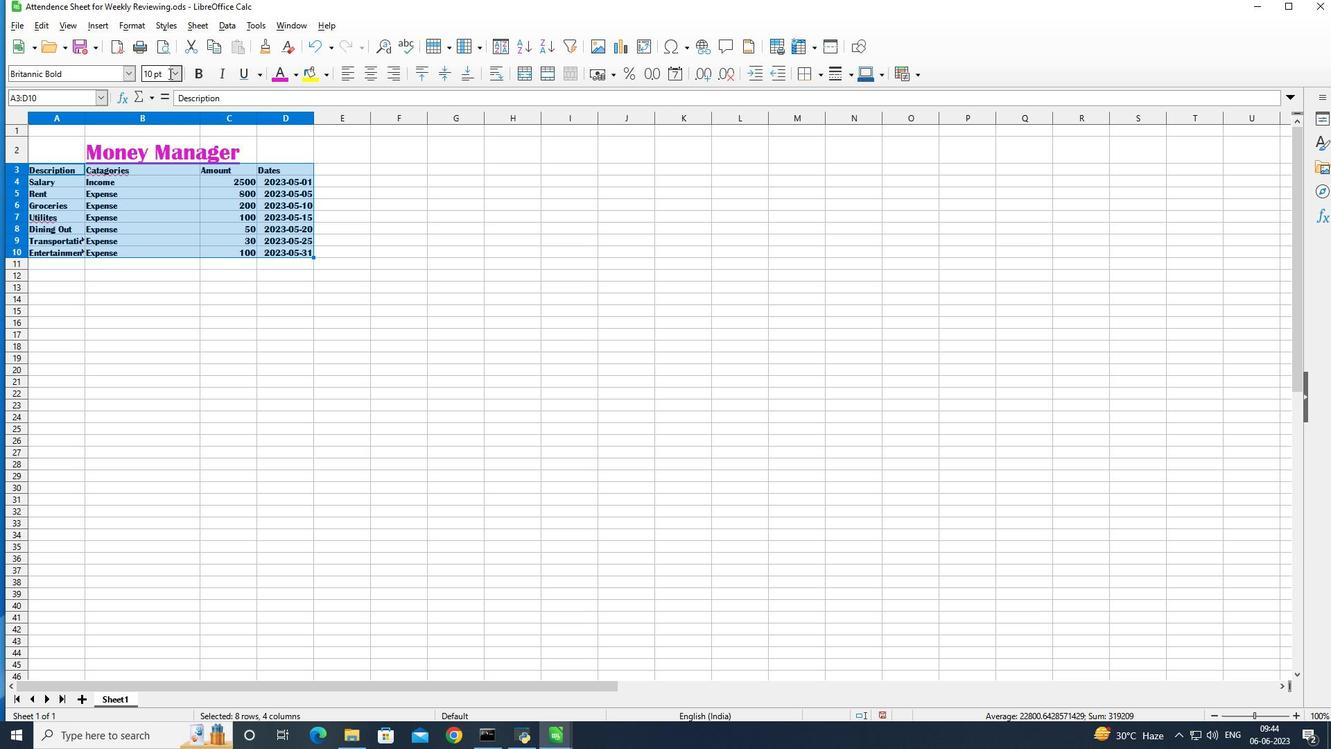 
Action: Mouse pressed left at (175, 71)
Screenshot: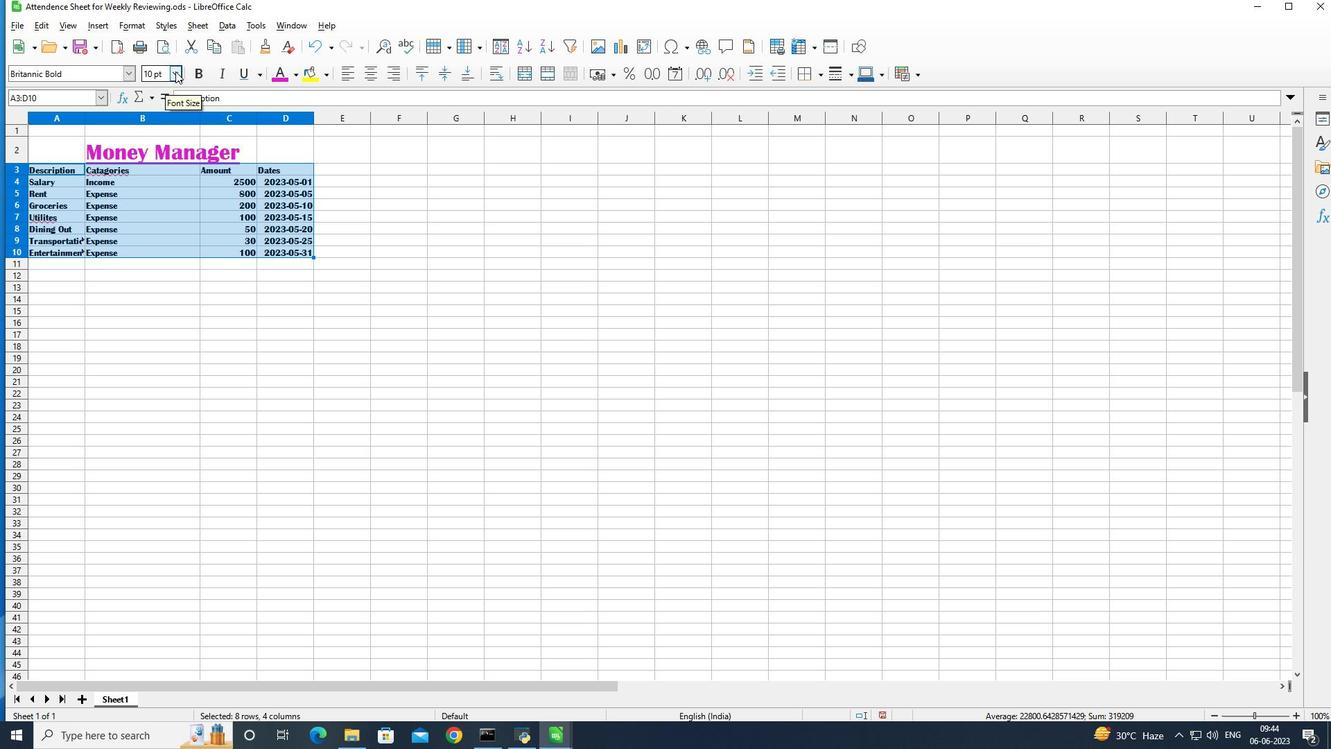 
Action: Mouse moved to (161, 196)
Screenshot: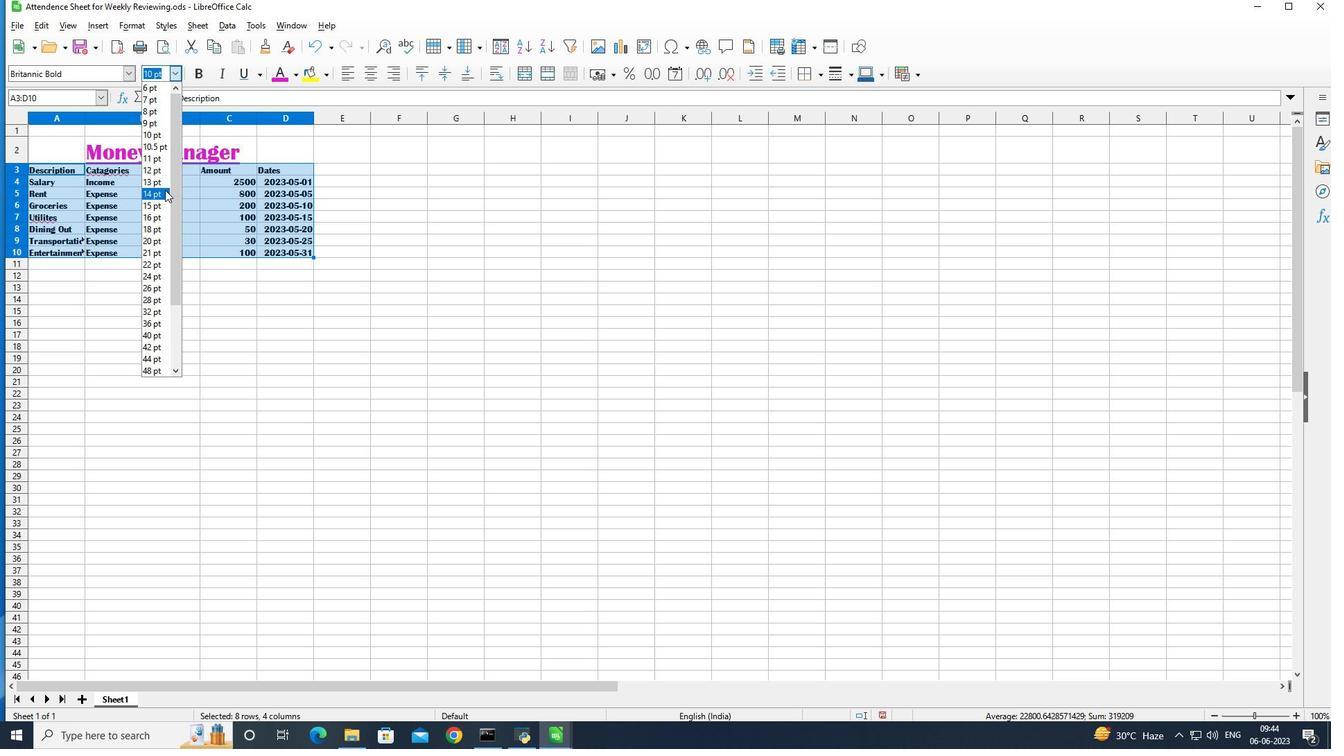 
Action: Mouse pressed left at (161, 196)
Screenshot: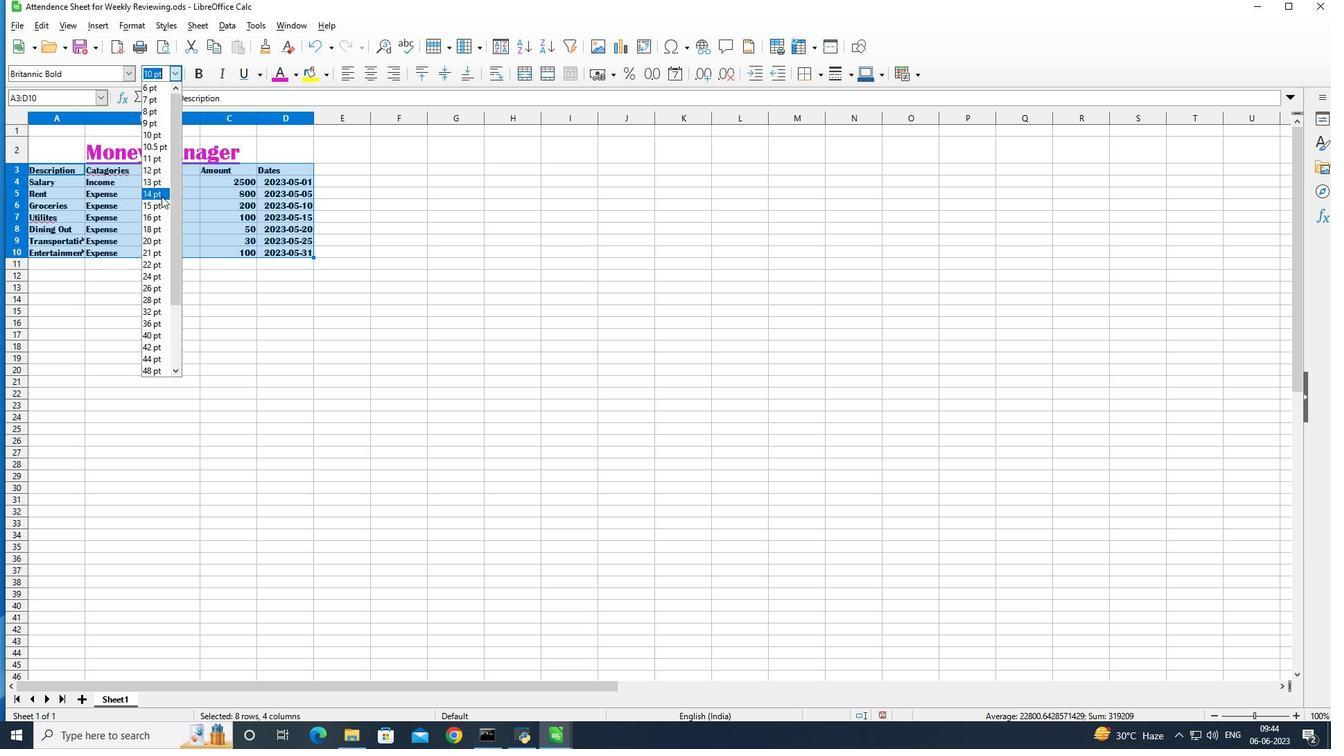 
Action: Mouse moved to (423, 74)
Screenshot: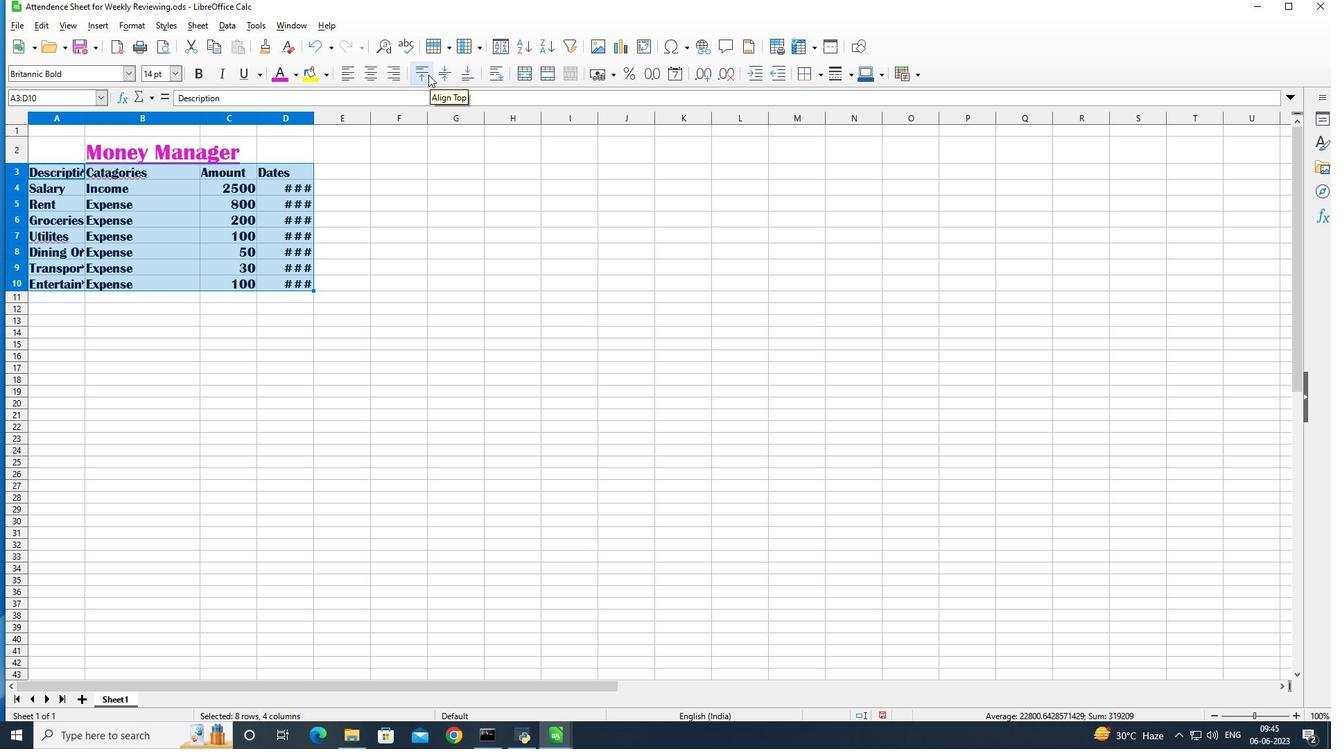 
Action: Mouse pressed left at (423, 74)
Screenshot: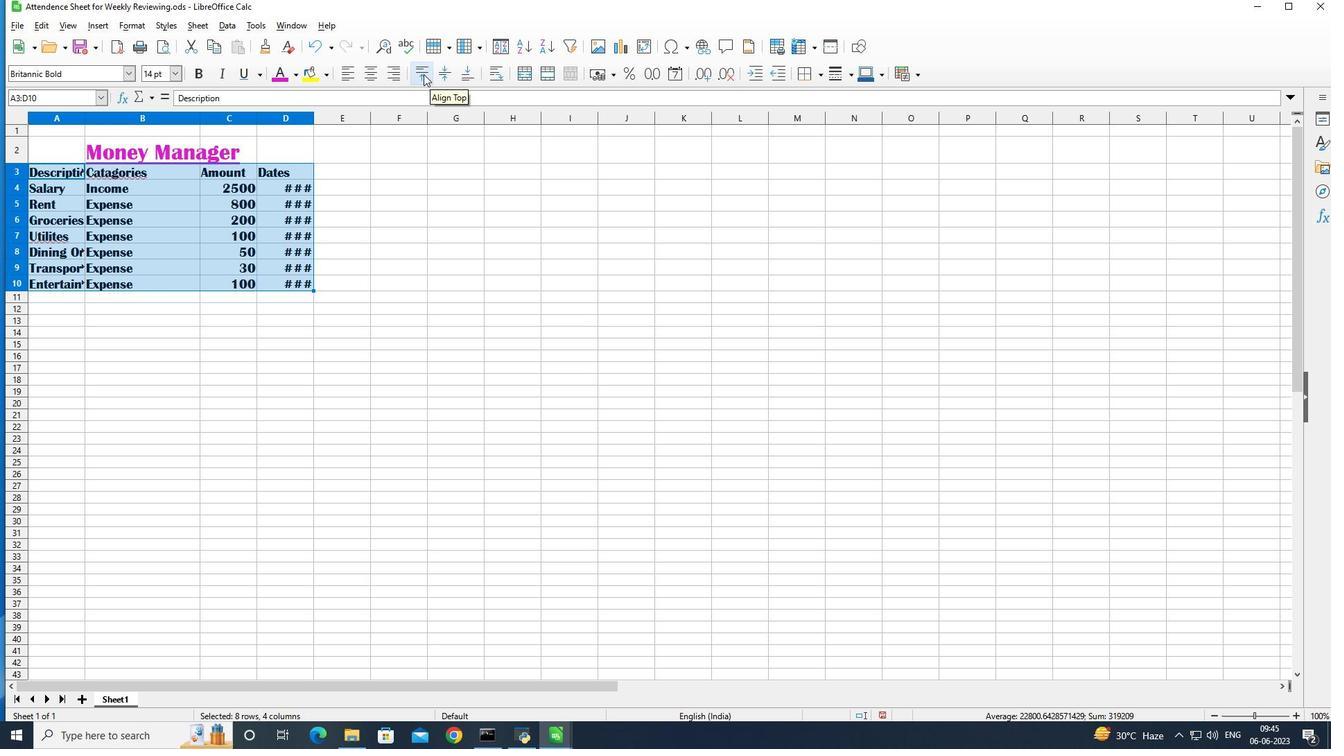 
Action: Mouse moved to (104, 145)
Screenshot: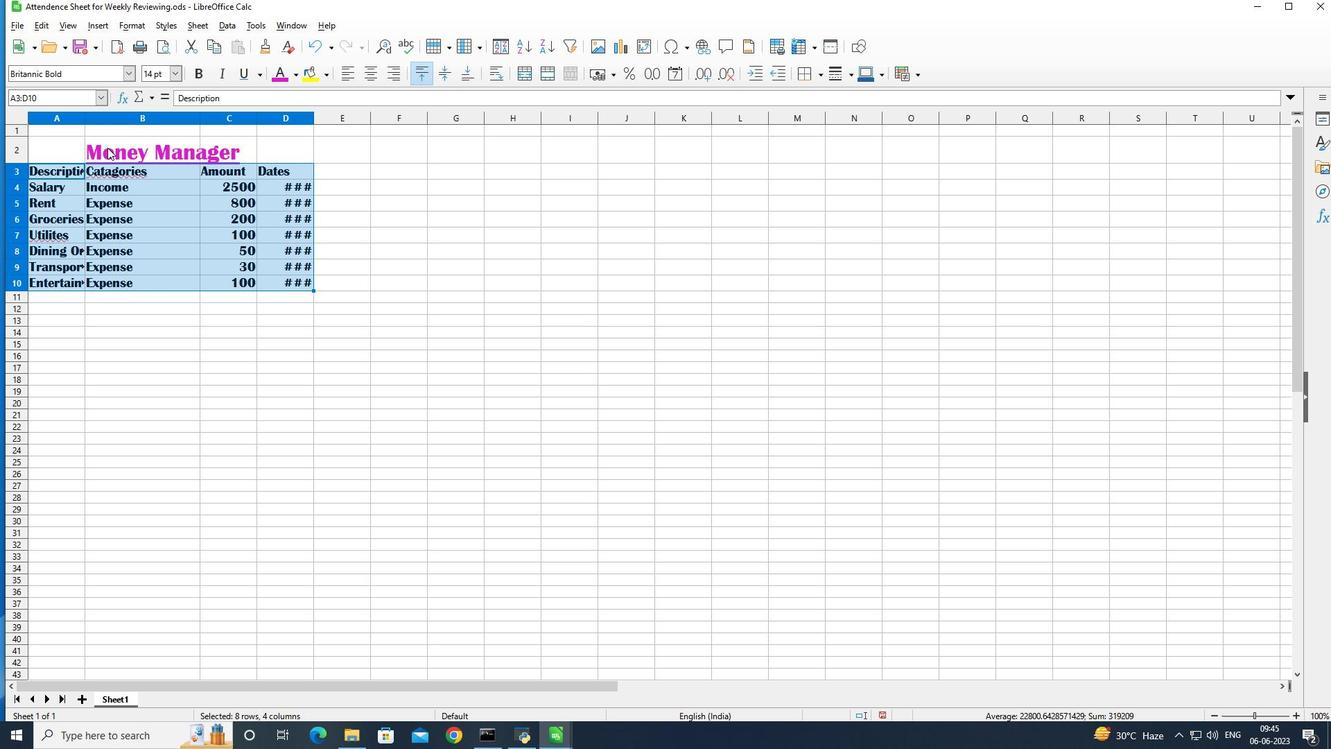 
Action: Mouse pressed left at (104, 145)
Screenshot: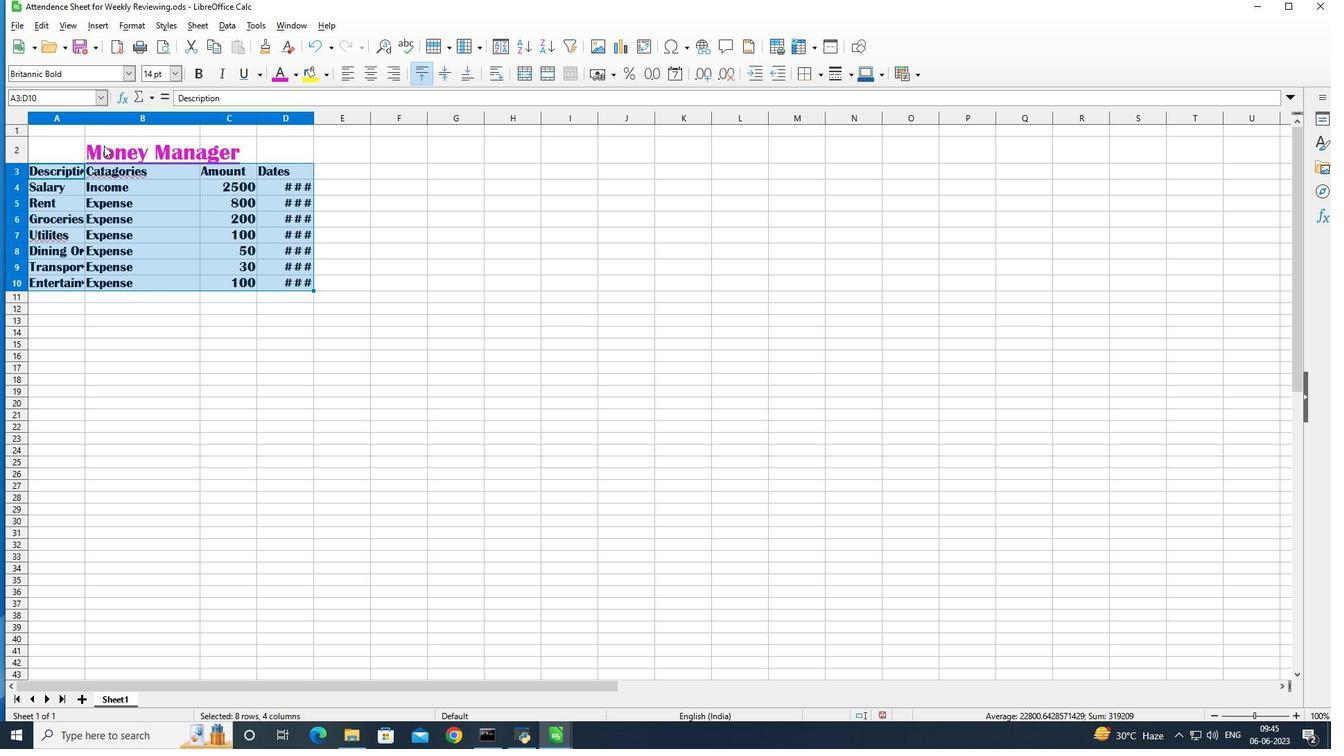 
Action: Mouse moved to (104, 144)
Screenshot: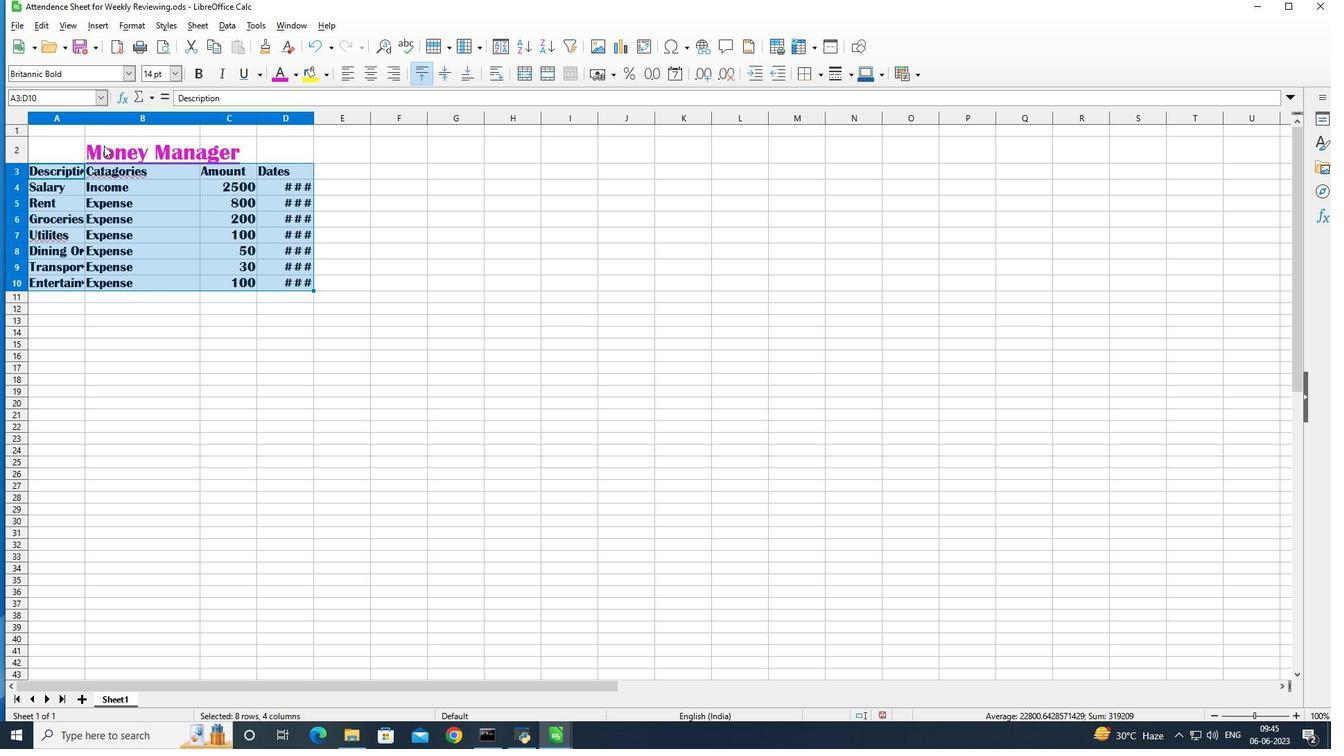 
Action: Mouse pressed left at (104, 144)
Screenshot: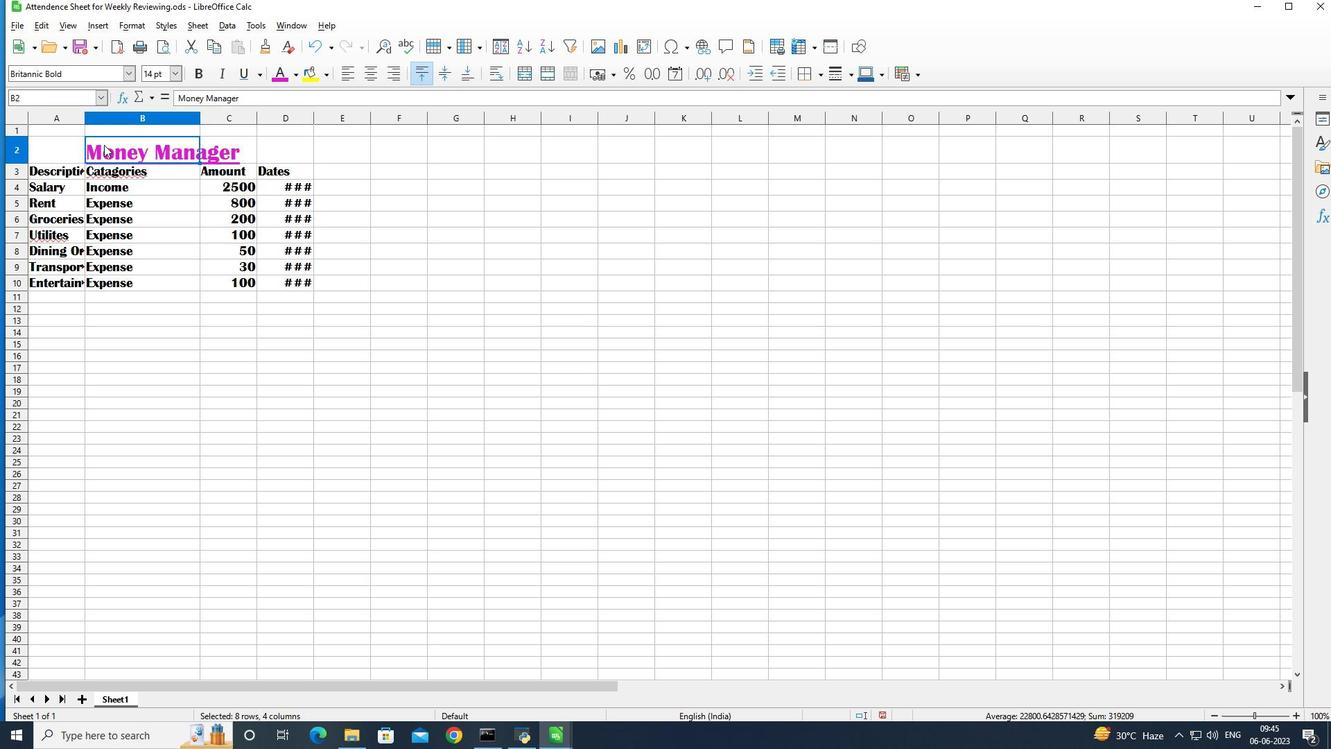 
Action: Mouse pressed left at (104, 144)
Screenshot: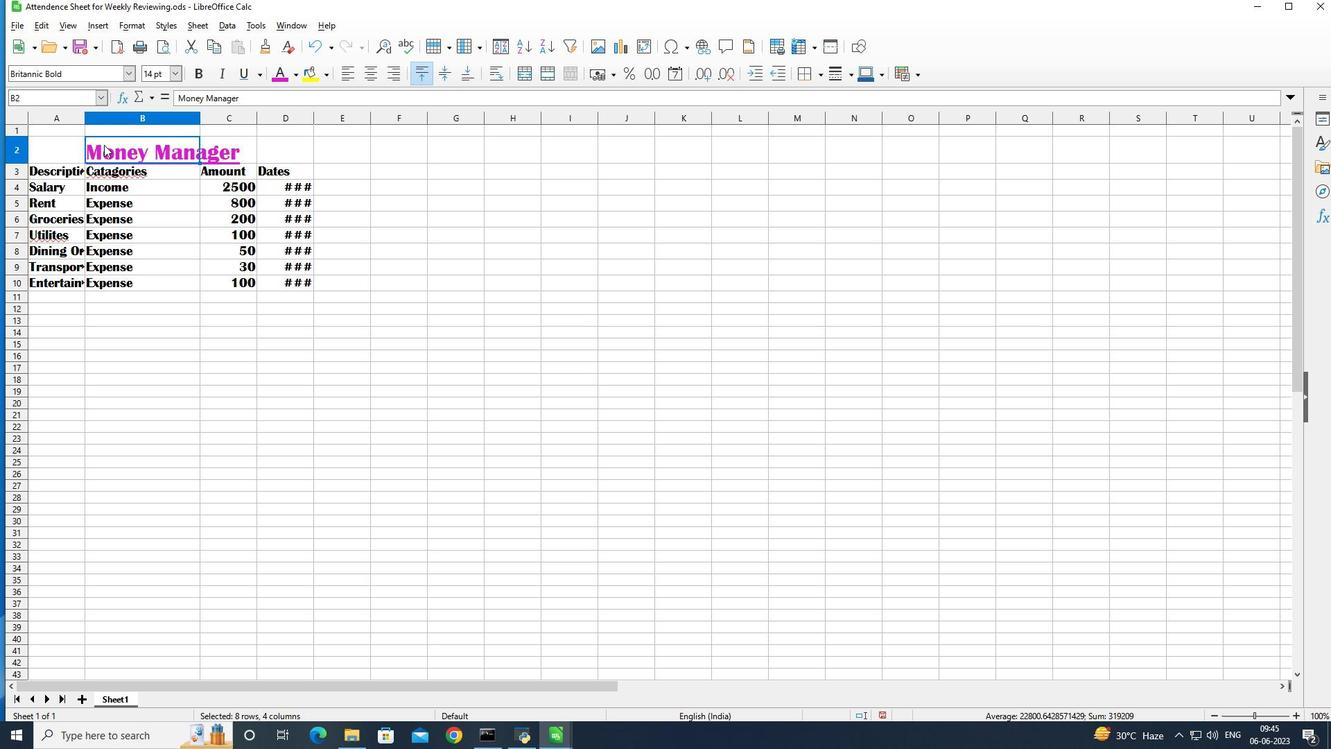 
Action: Mouse moved to (421, 69)
Screenshot: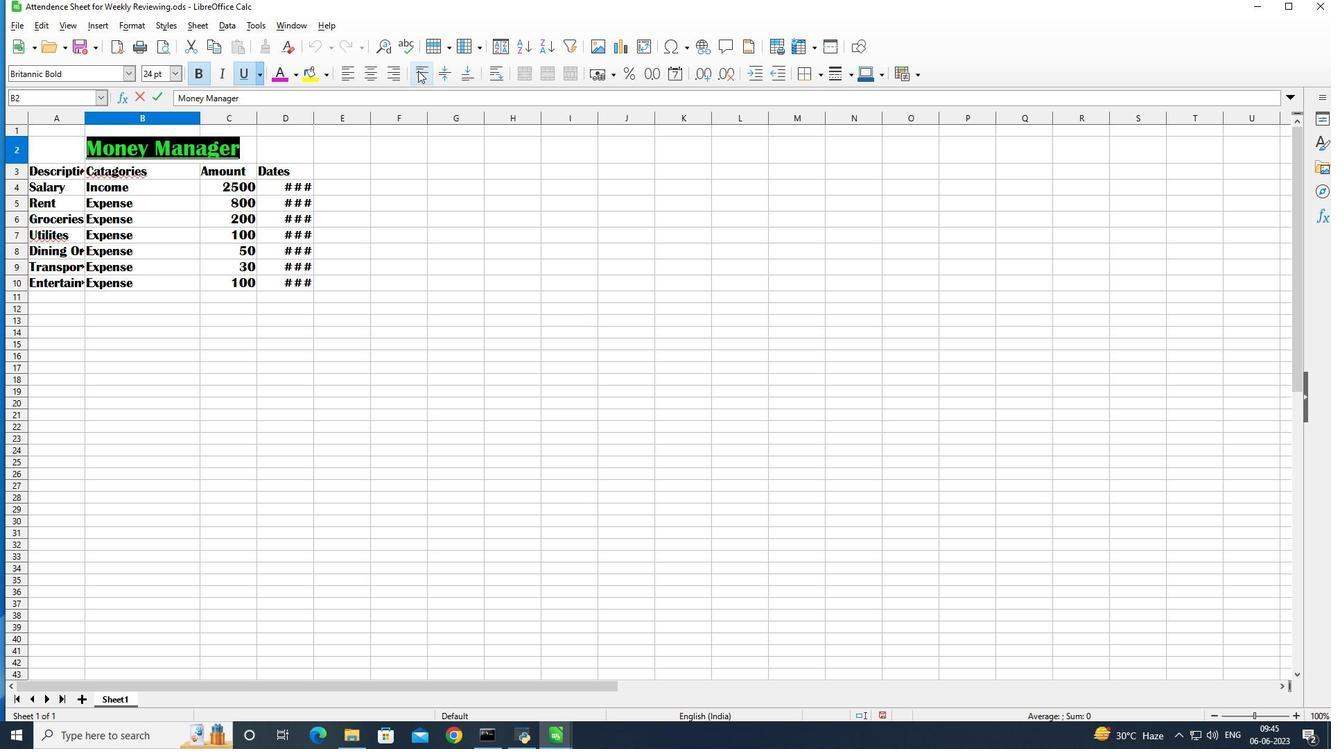 
Action: Mouse pressed left at (421, 69)
Screenshot: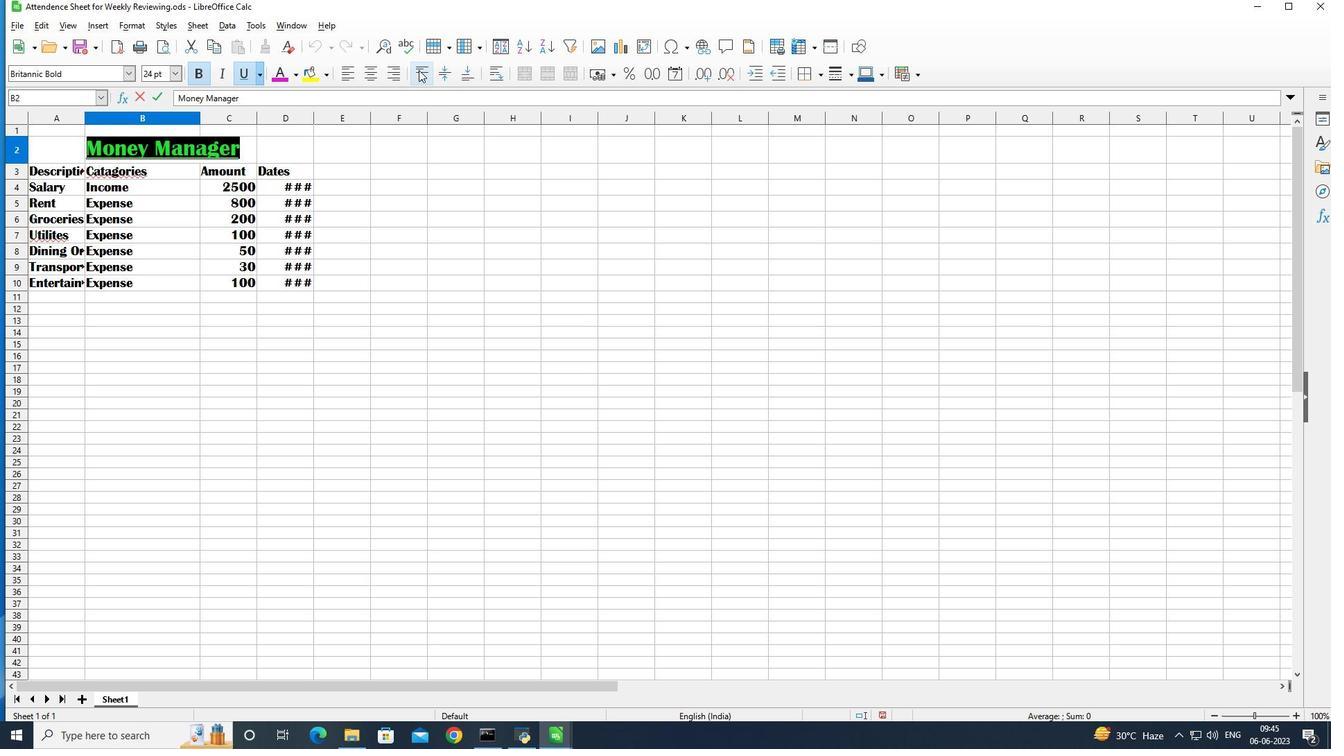 
Action: Mouse moved to (364, 202)
Screenshot: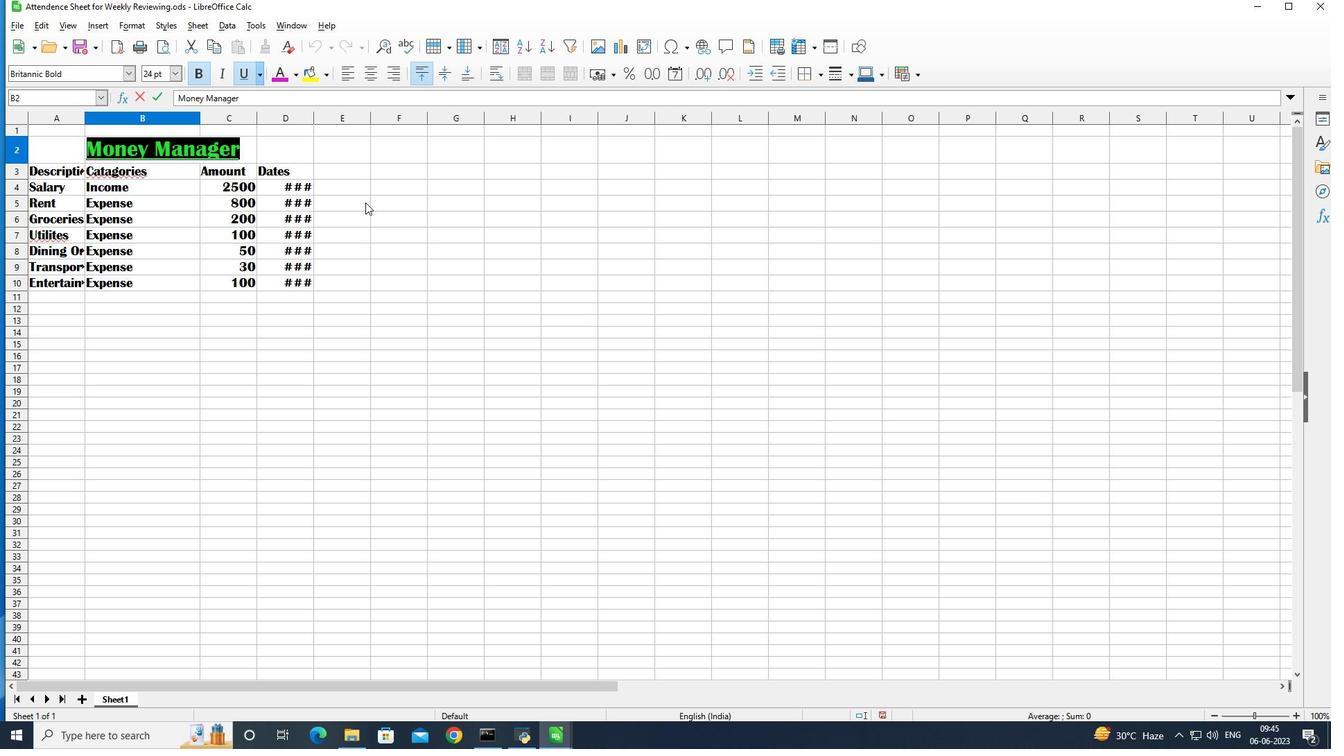 
